 Task: Search one way flight ticket for 2 adults, 2 infants in seat and 1 infant on lap in first from Alpena: Alpena County Regional Airport to Greensboro: Piedmont Triad International Airport on 5-1-2023. Choice of flights is United. Number of bags: 1 carry on bag and 5 checked bags. Price is upto 90000. Outbound departure time preference is 22:45.
Action: Mouse moved to (207, 268)
Screenshot: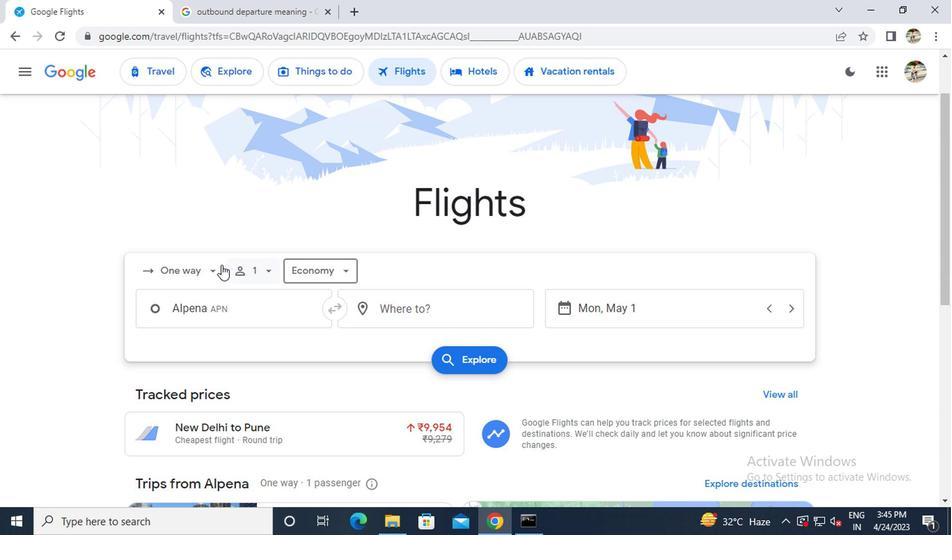 
Action: Mouse pressed left at (207, 268)
Screenshot: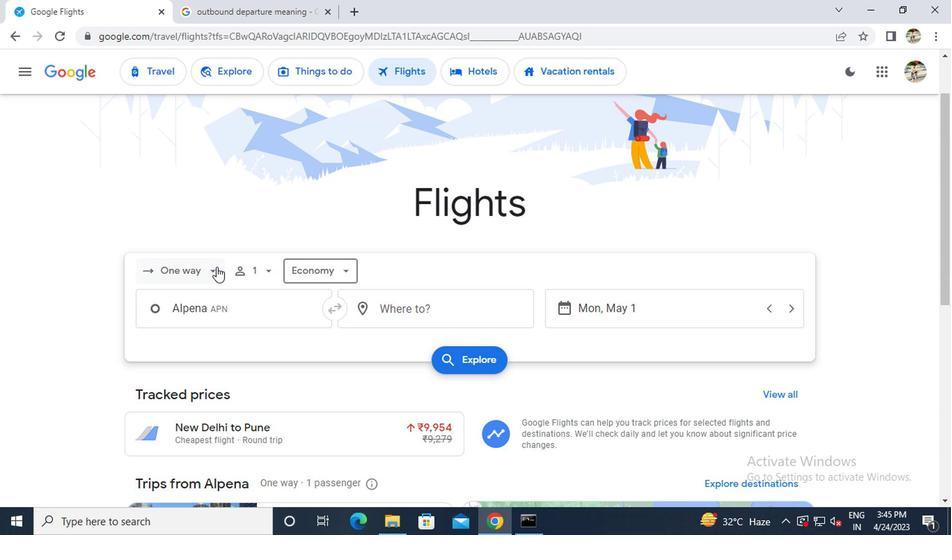 
Action: Mouse moved to (193, 338)
Screenshot: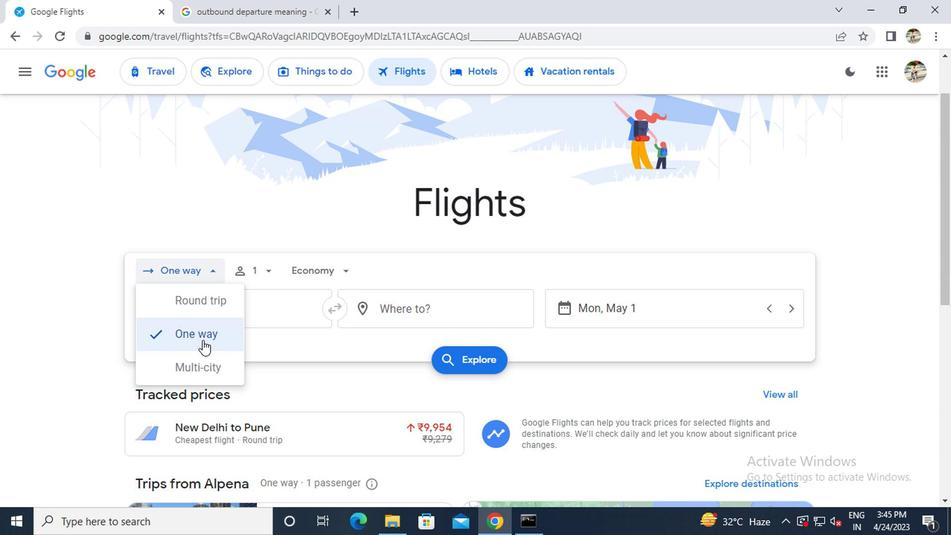 
Action: Mouse pressed left at (193, 338)
Screenshot: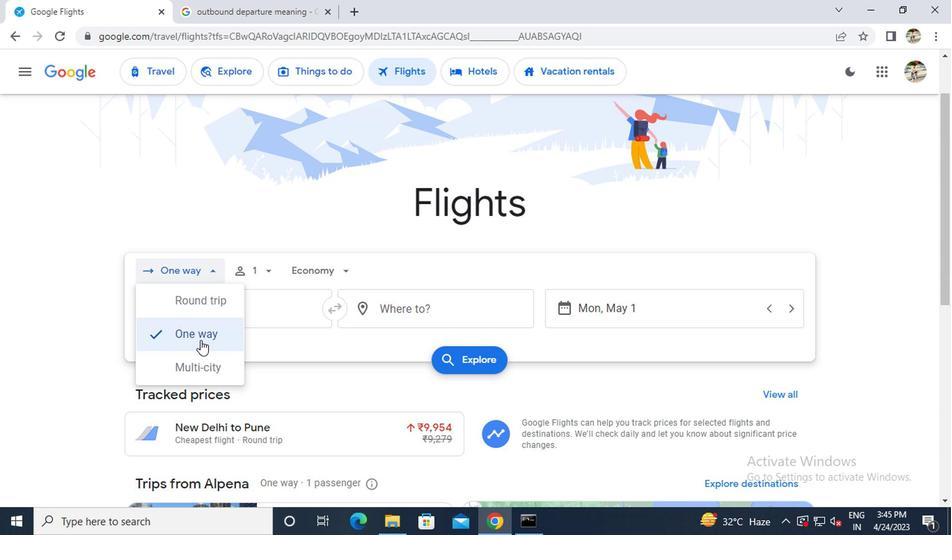 
Action: Mouse moved to (244, 276)
Screenshot: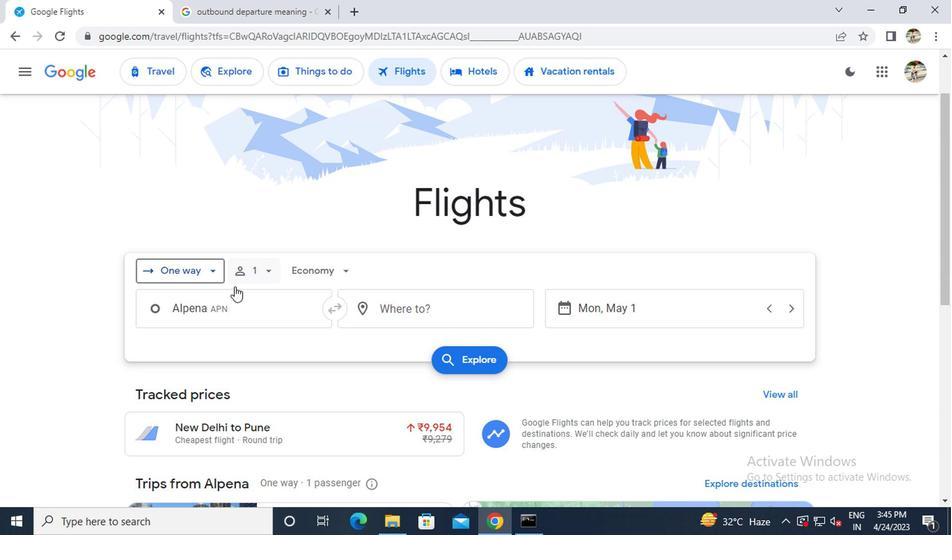 
Action: Mouse pressed left at (244, 276)
Screenshot: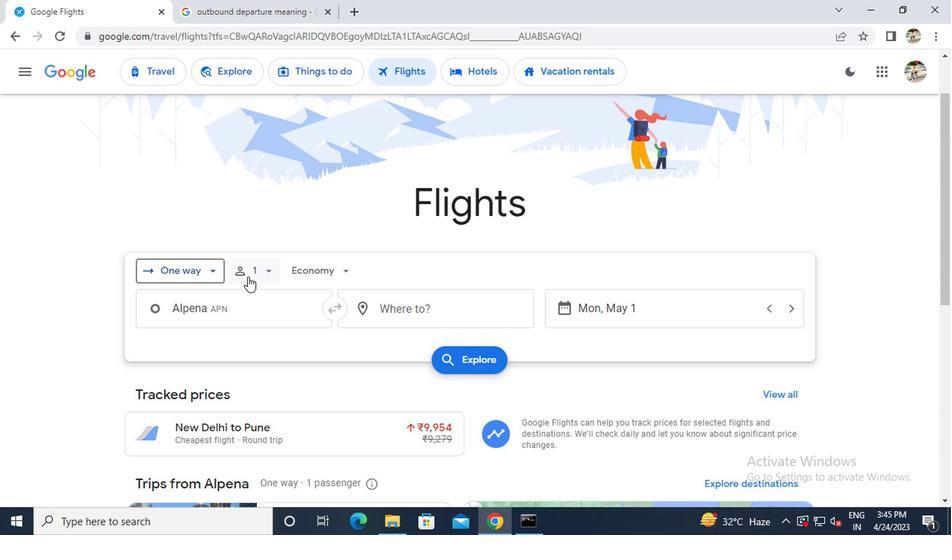 
Action: Mouse moved to (372, 306)
Screenshot: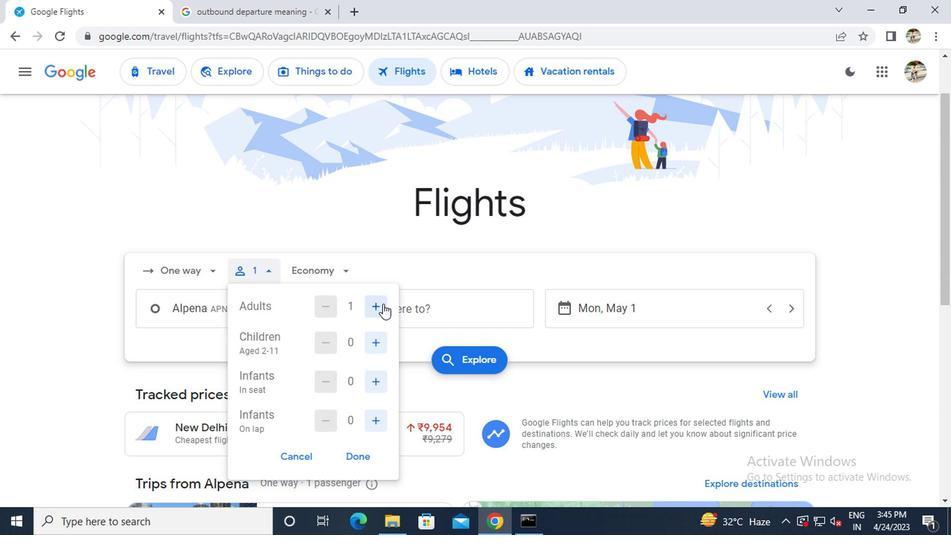 
Action: Mouse pressed left at (372, 306)
Screenshot: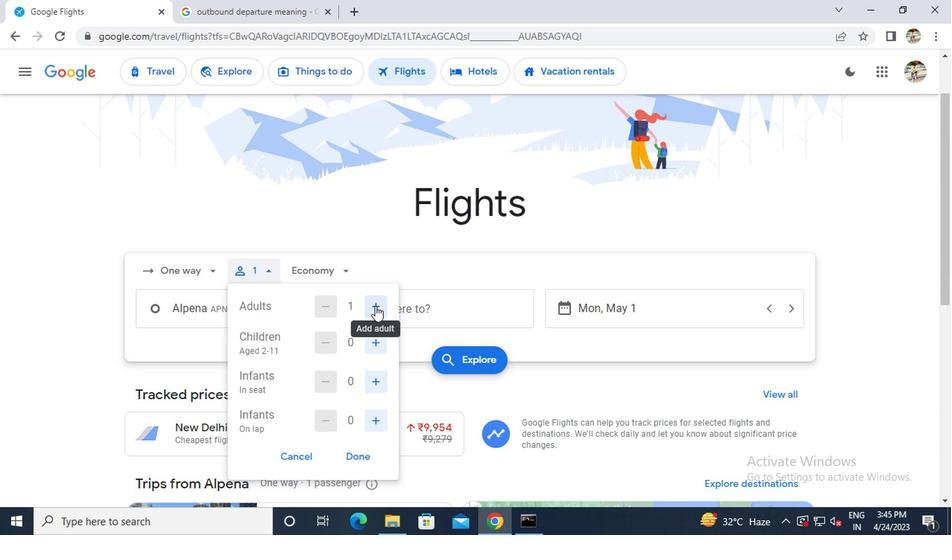 
Action: Mouse moved to (370, 385)
Screenshot: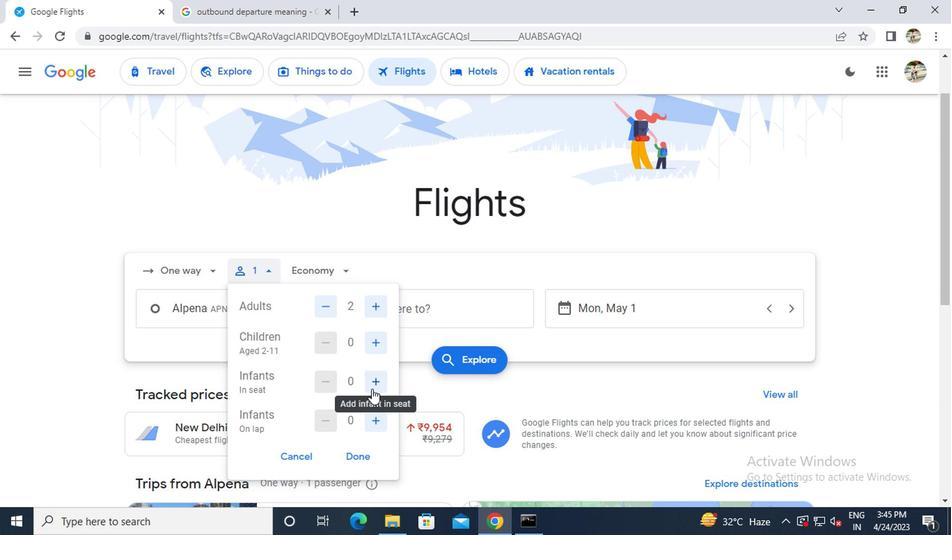 
Action: Mouse pressed left at (370, 385)
Screenshot: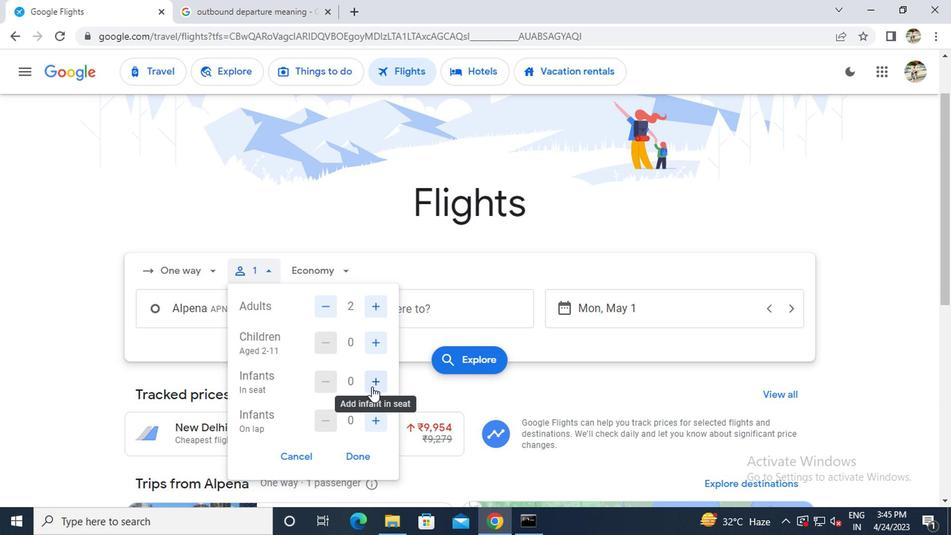 
Action: Mouse pressed left at (370, 385)
Screenshot: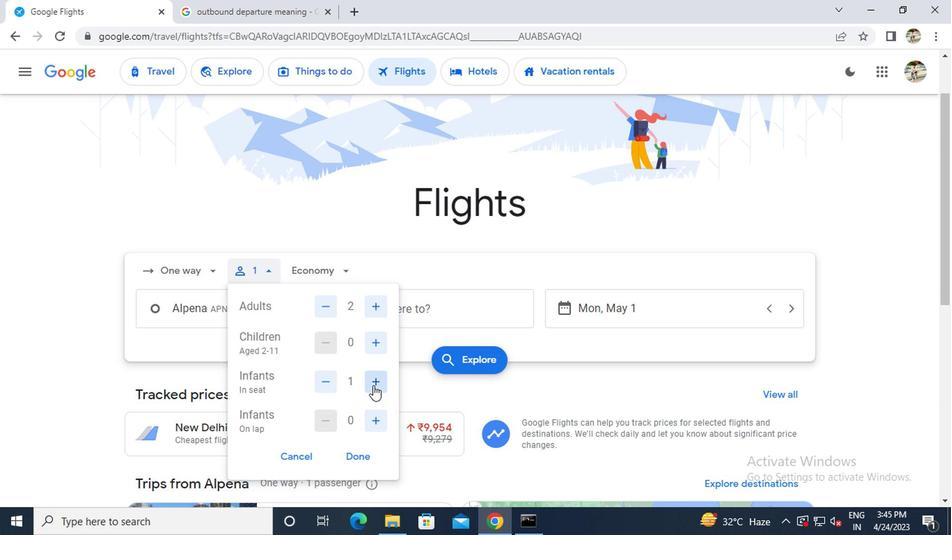 
Action: Mouse moved to (369, 417)
Screenshot: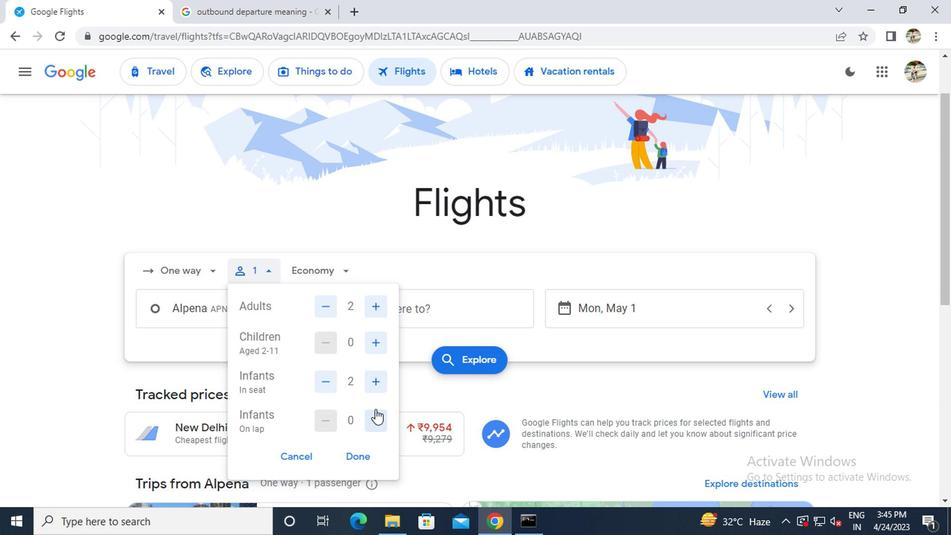 
Action: Mouse pressed left at (369, 417)
Screenshot: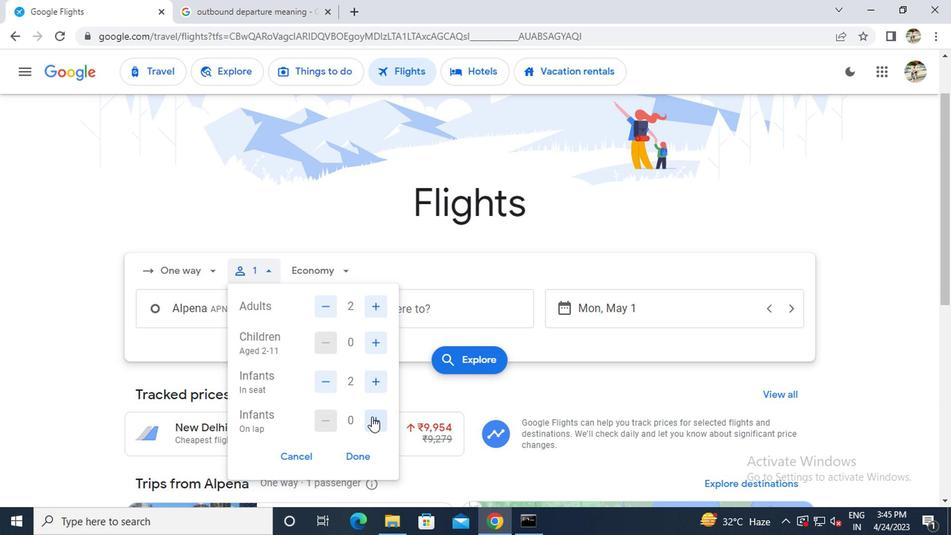 
Action: Mouse moved to (349, 458)
Screenshot: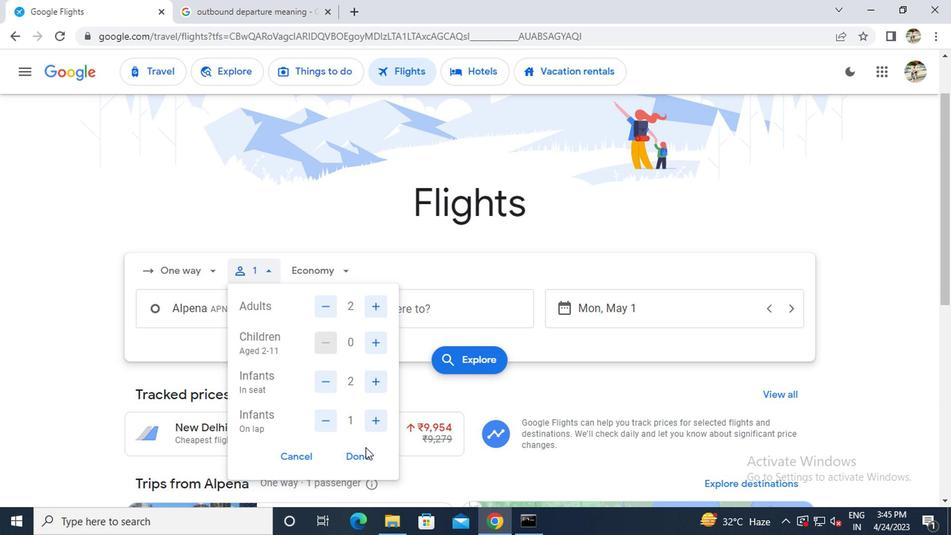 
Action: Mouse pressed left at (349, 458)
Screenshot: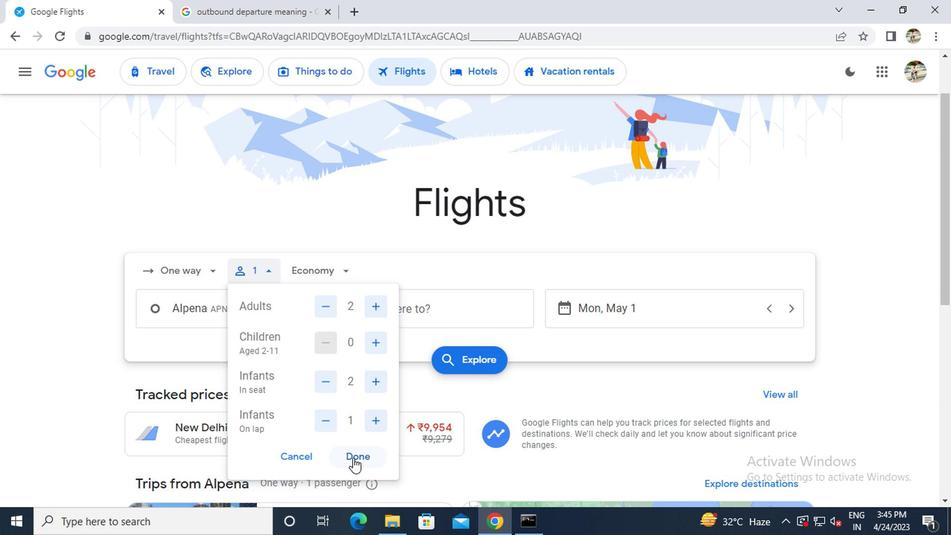 
Action: Mouse moved to (269, 303)
Screenshot: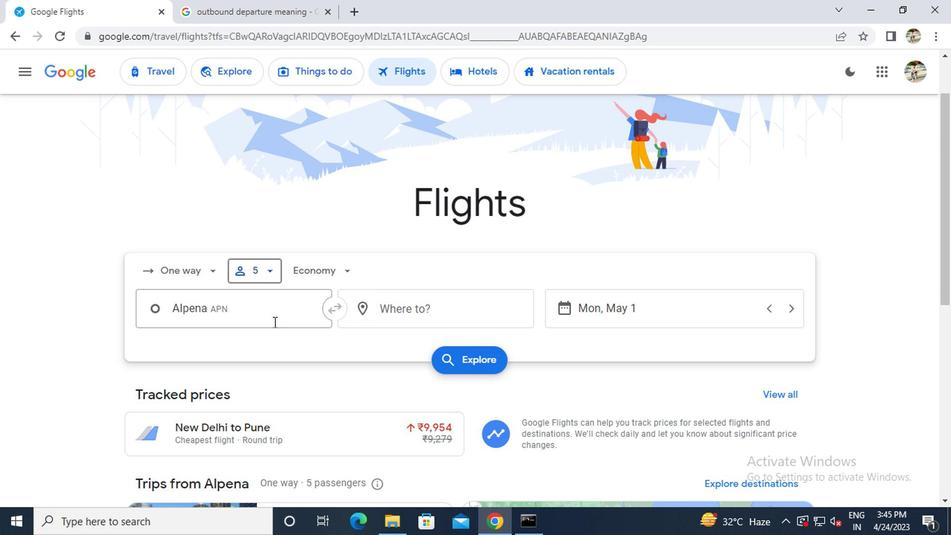 
Action: Mouse pressed left at (269, 303)
Screenshot: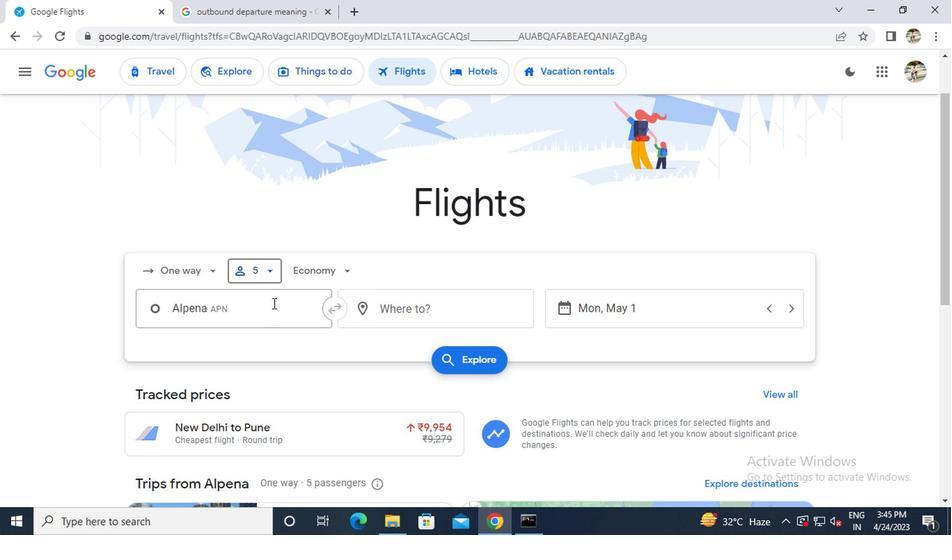 
Action: Key pressed <Key.caps_lock>a<Key.caps_lock>lpena
Screenshot: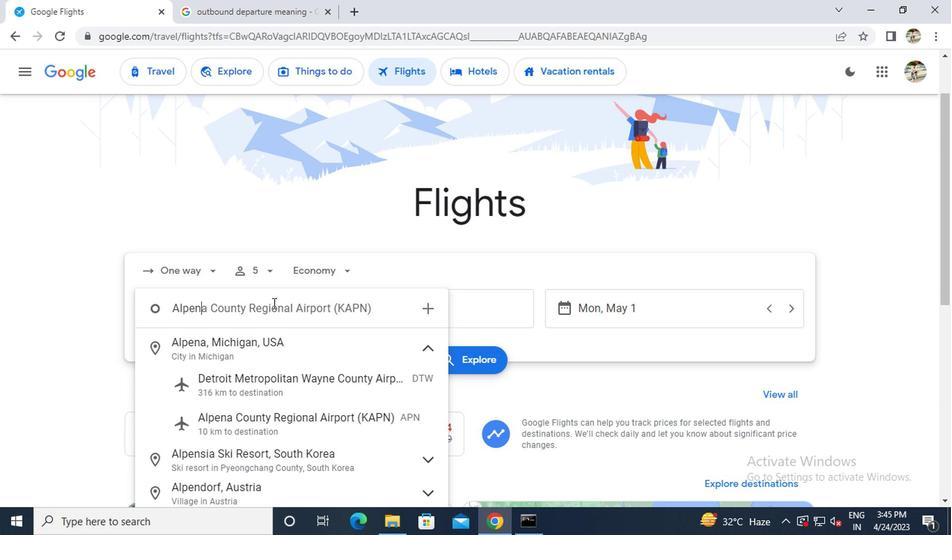 
Action: Mouse moved to (270, 414)
Screenshot: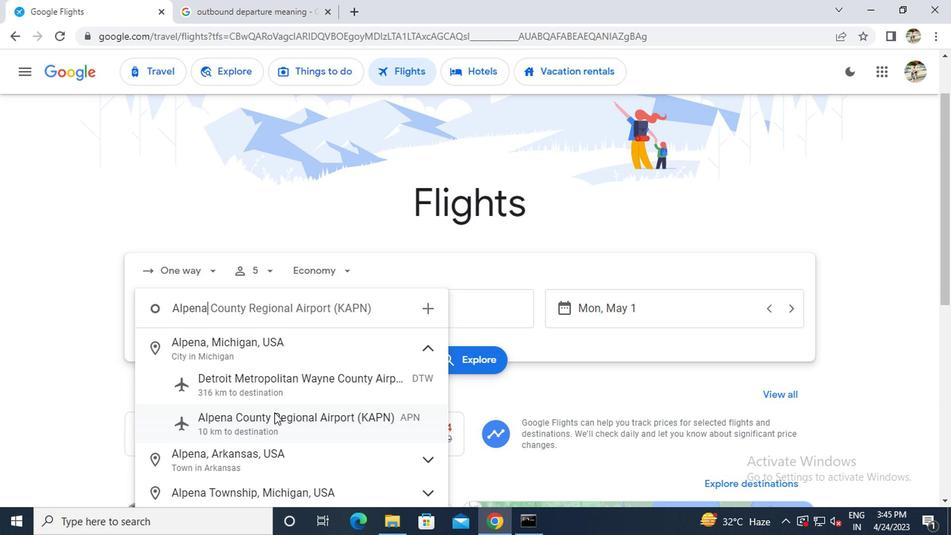 
Action: Mouse pressed left at (270, 414)
Screenshot: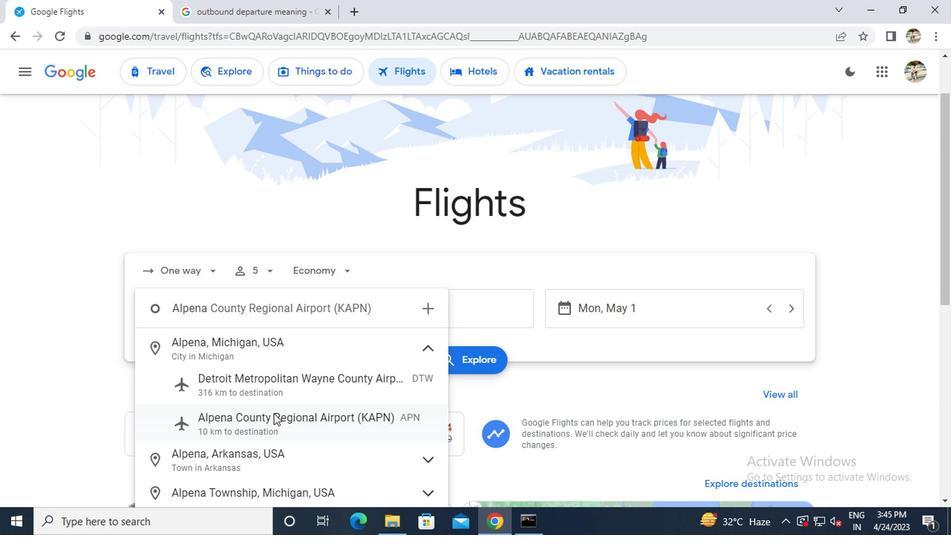 
Action: Mouse moved to (400, 316)
Screenshot: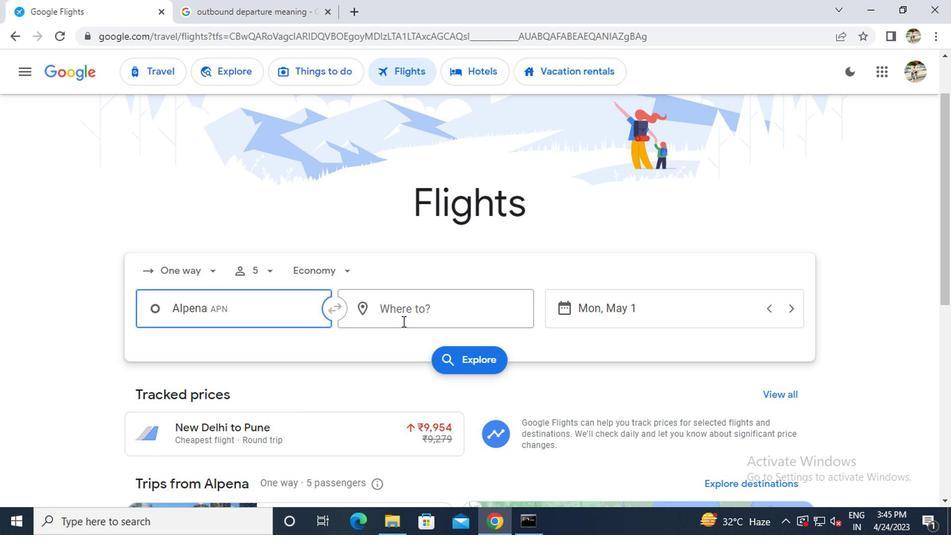 
Action: Mouse pressed left at (400, 316)
Screenshot: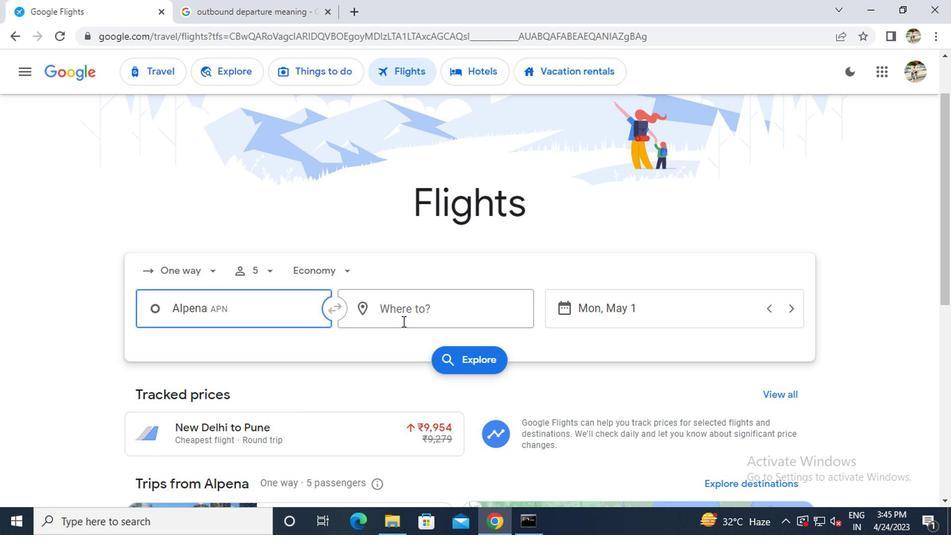 
Action: Key pressed <Key.caps_lock>g<Key.caps_lock>reenboro
Screenshot: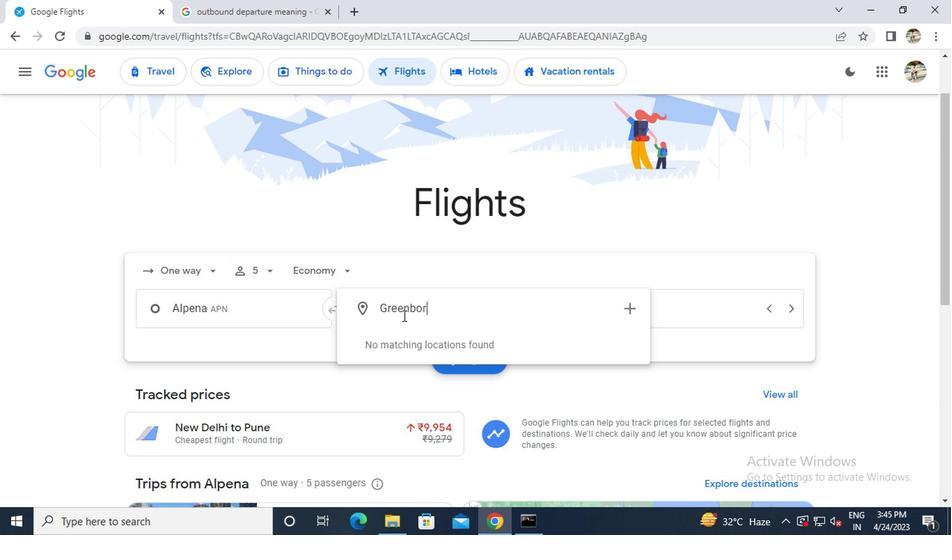 
Action: Mouse moved to (448, 390)
Screenshot: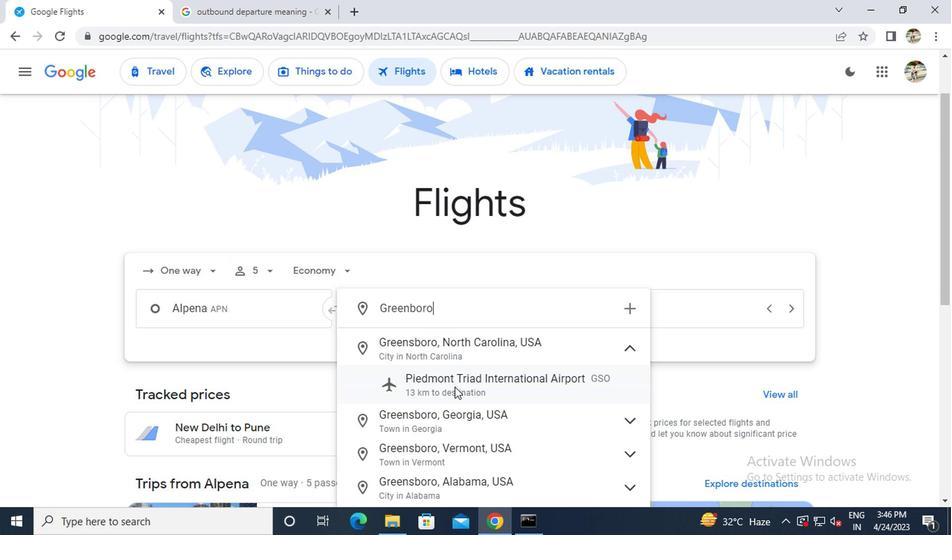 
Action: Mouse pressed left at (448, 390)
Screenshot: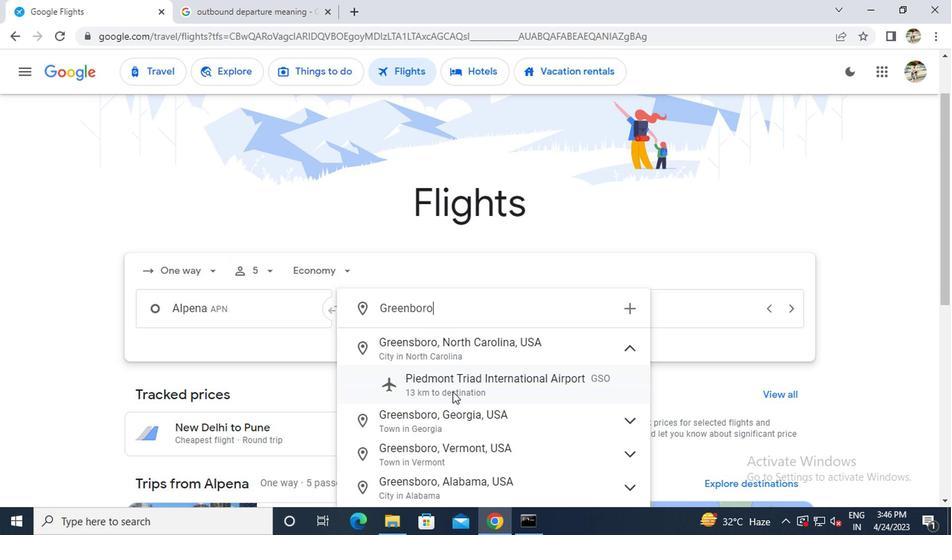 
Action: Mouse moved to (638, 299)
Screenshot: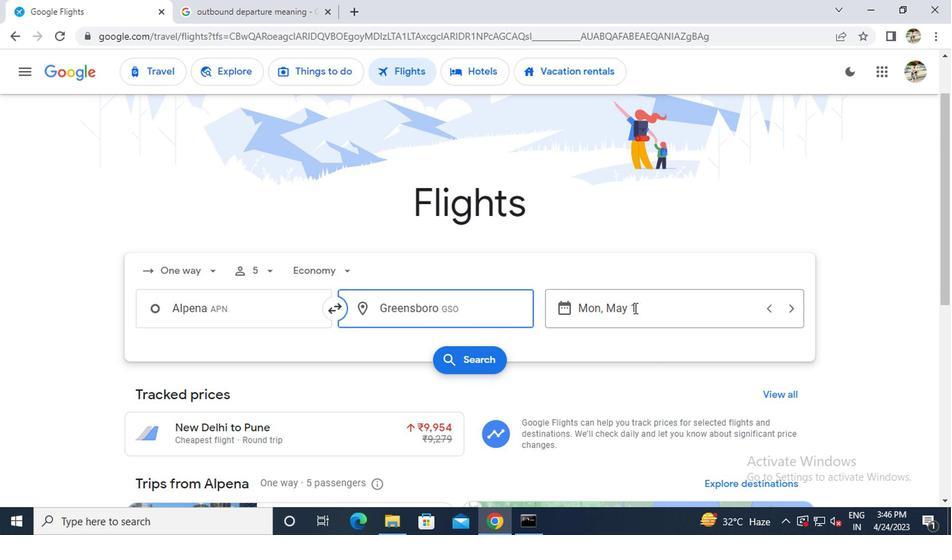 
Action: Mouse pressed left at (638, 299)
Screenshot: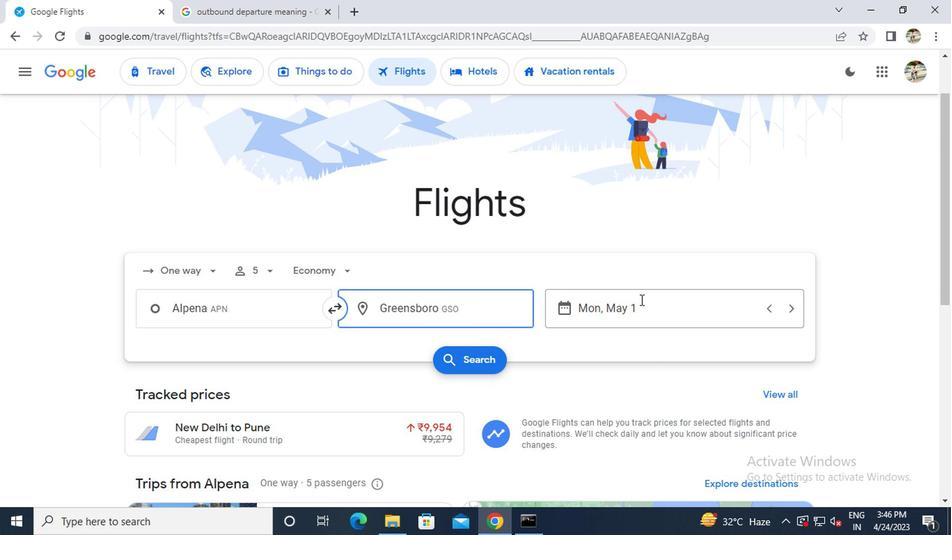 
Action: Mouse moved to (600, 263)
Screenshot: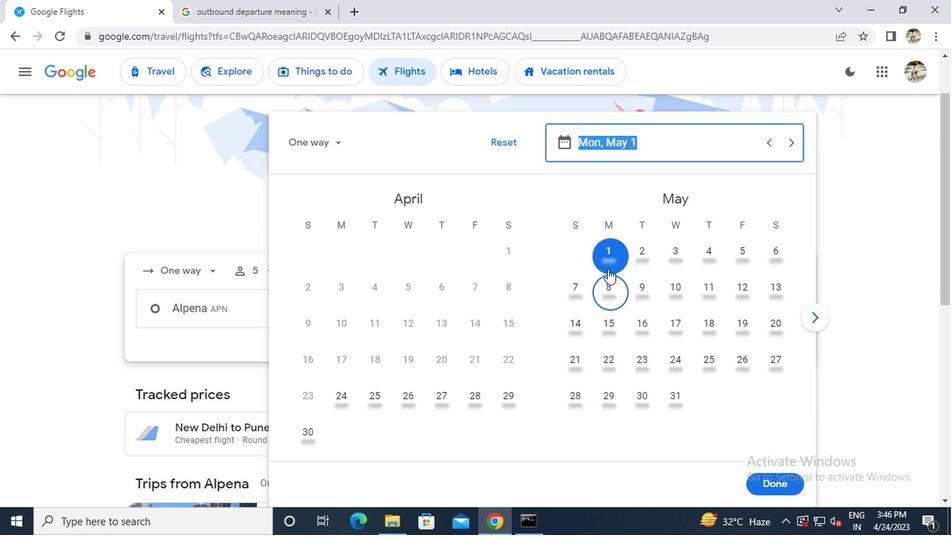 
Action: Mouse pressed left at (600, 263)
Screenshot: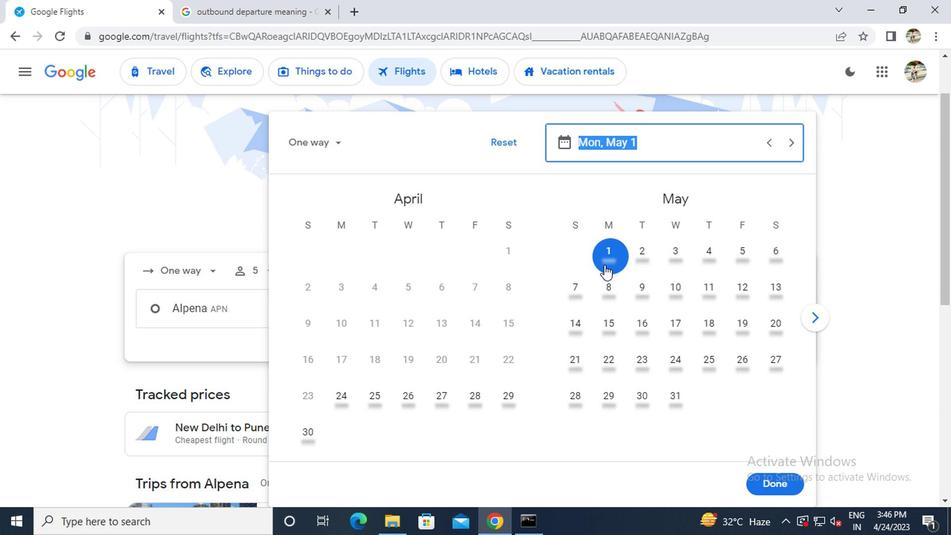 
Action: Mouse moved to (758, 477)
Screenshot: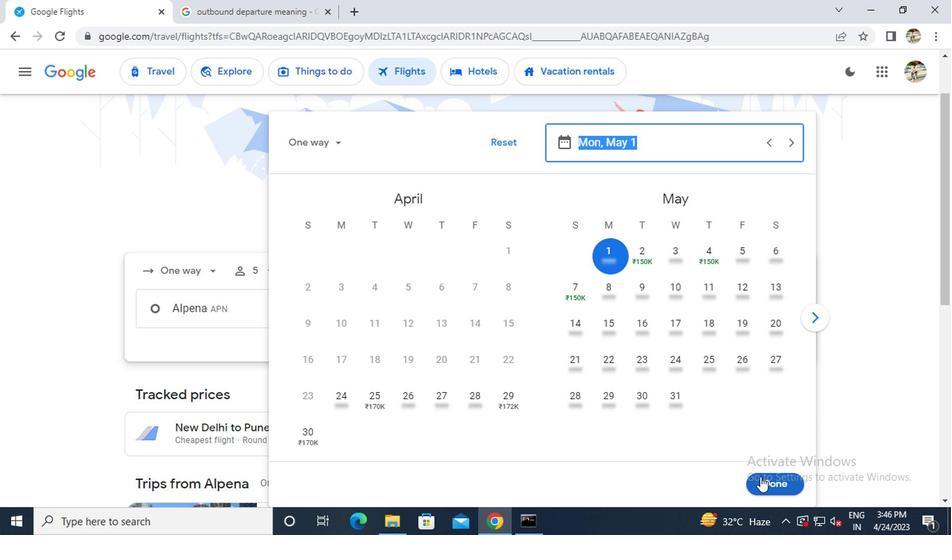 
Action: Mouse pressed left at (758, 477)
Screenshot: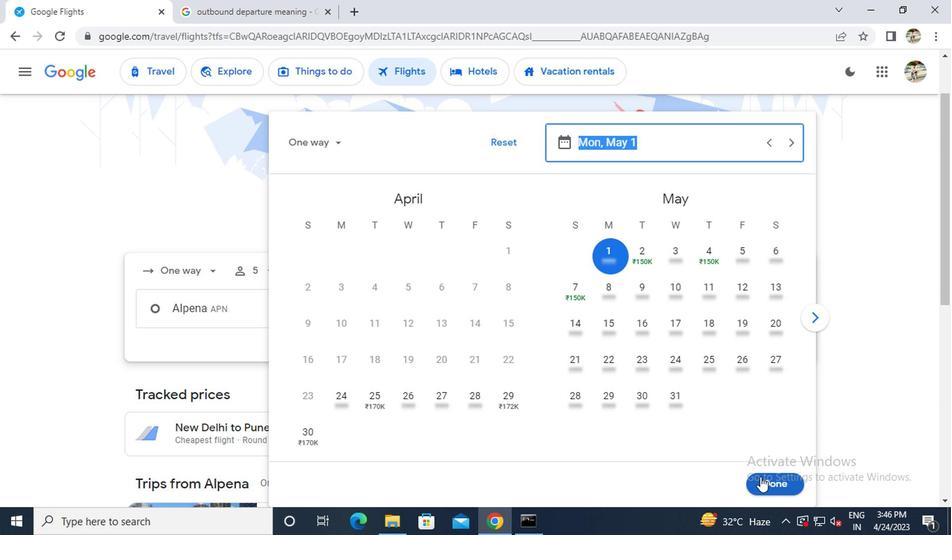 
Action: Mouse moved to (453, 362)
Screenshot: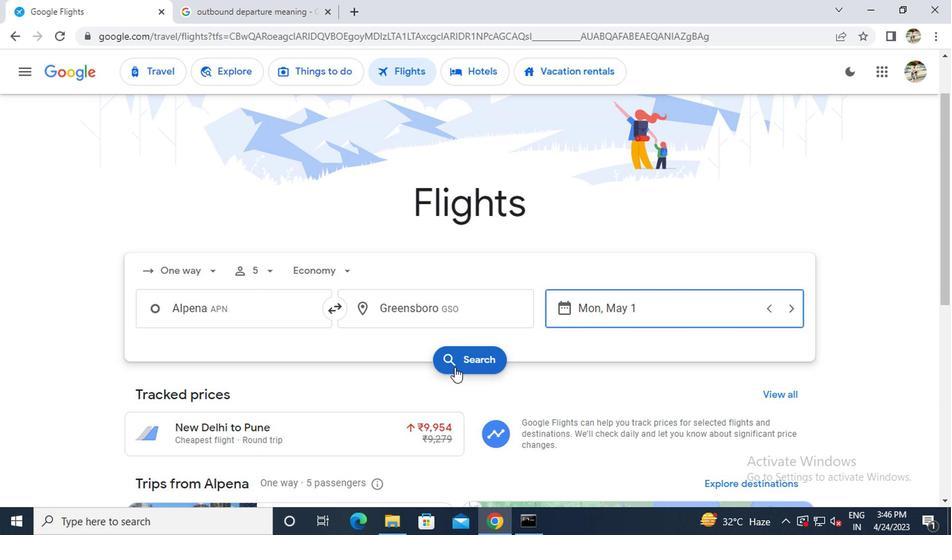 
Action: Mouse pressed left at (453, 362)
Screenshot: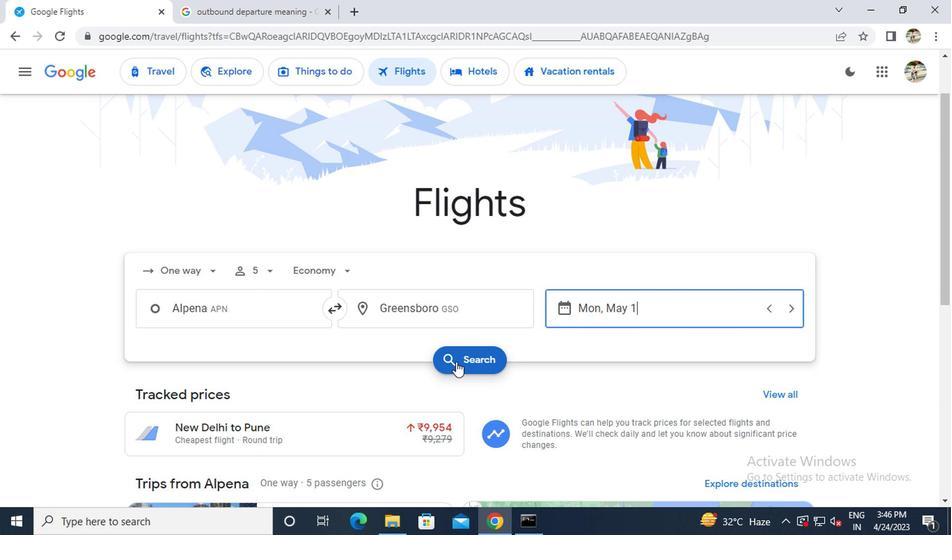 
Action: Mouse moved to (156, 199)
Screenshot: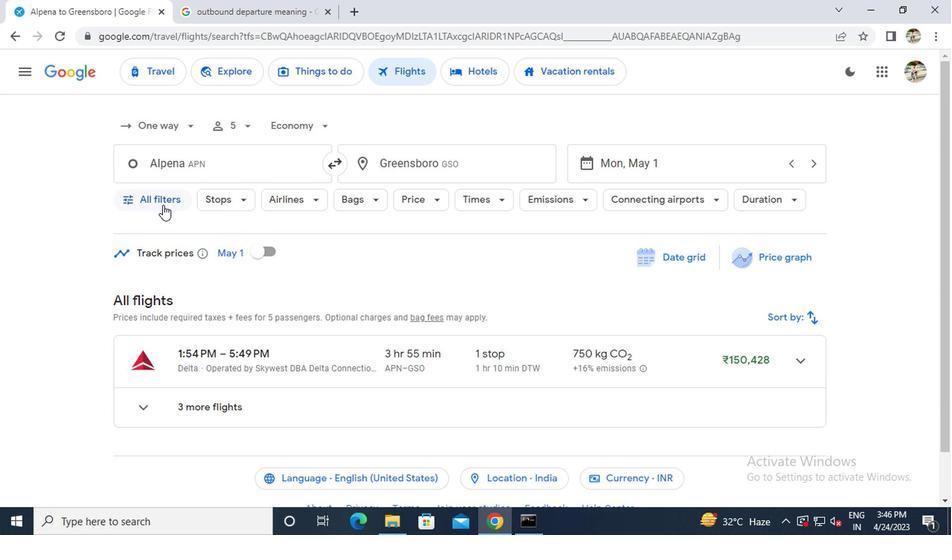 
Action: Mouse pressed left at (156, 199)
Screenshot: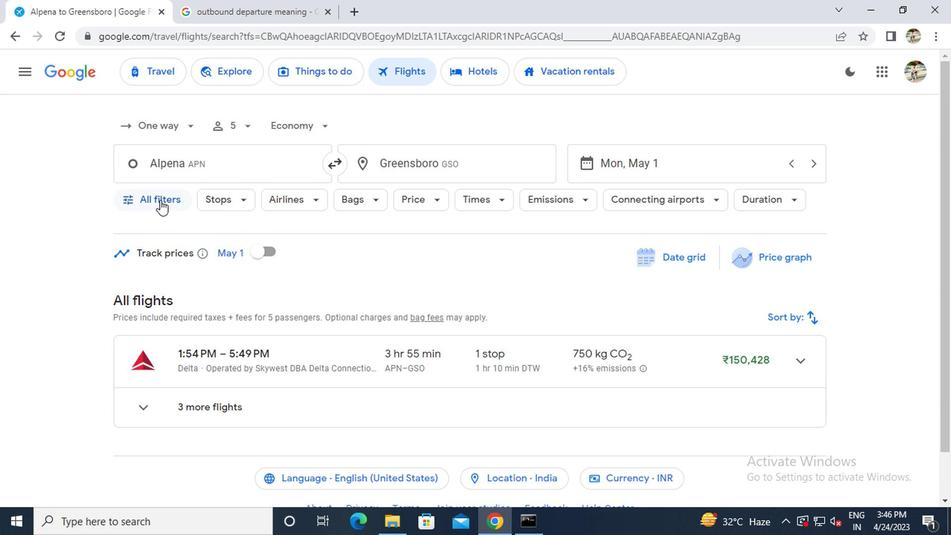 
Action: Mouse moved to (202, 297)
Screenshot: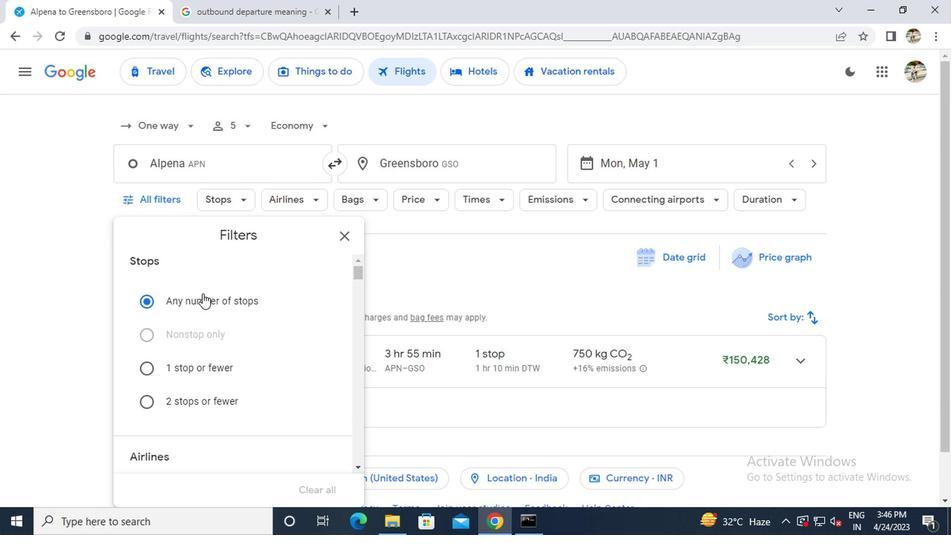 
Action: Mouse scrolled (202, 297) with delta (0, 0)
Screenshot: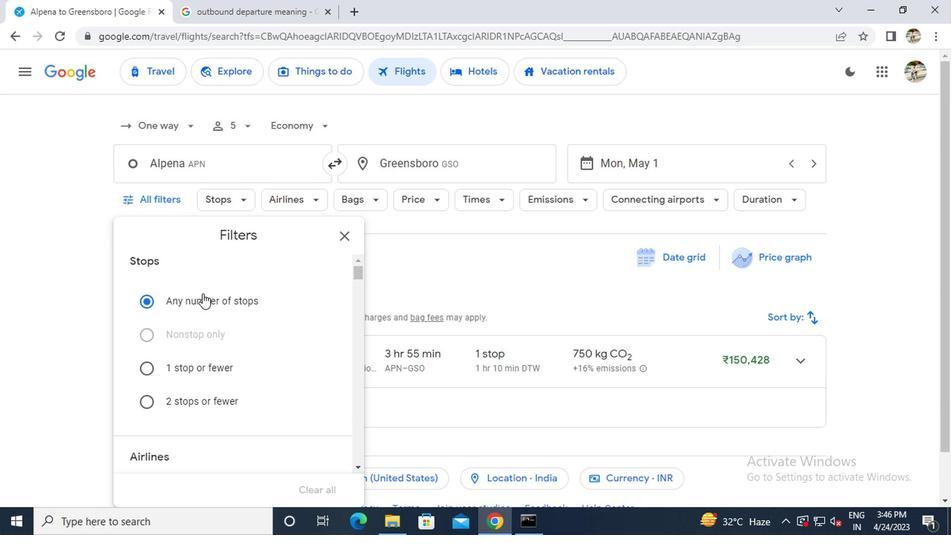 
Action: Mouse moved to (207, 298)
Screenshot: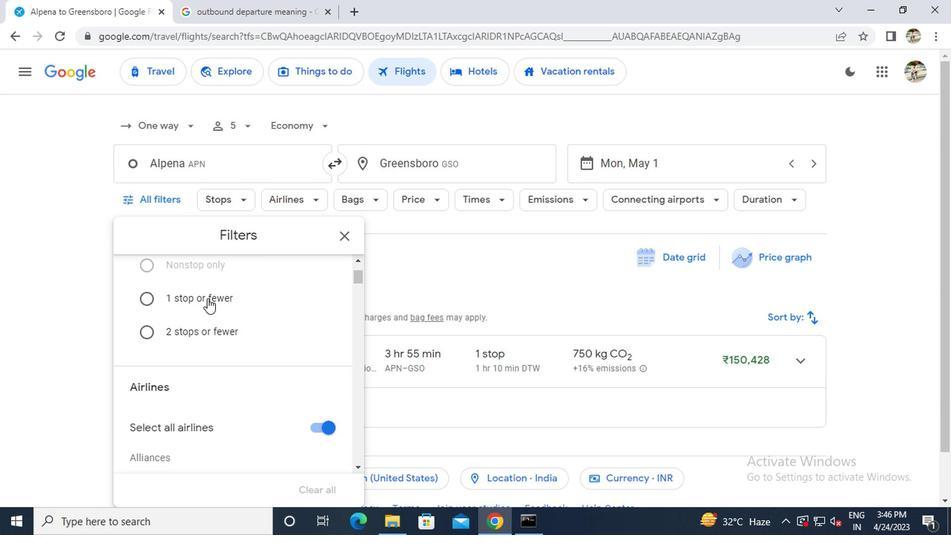 
Action: Mouse scrolled (207, 297) with delta (0, 0)
Screenshot: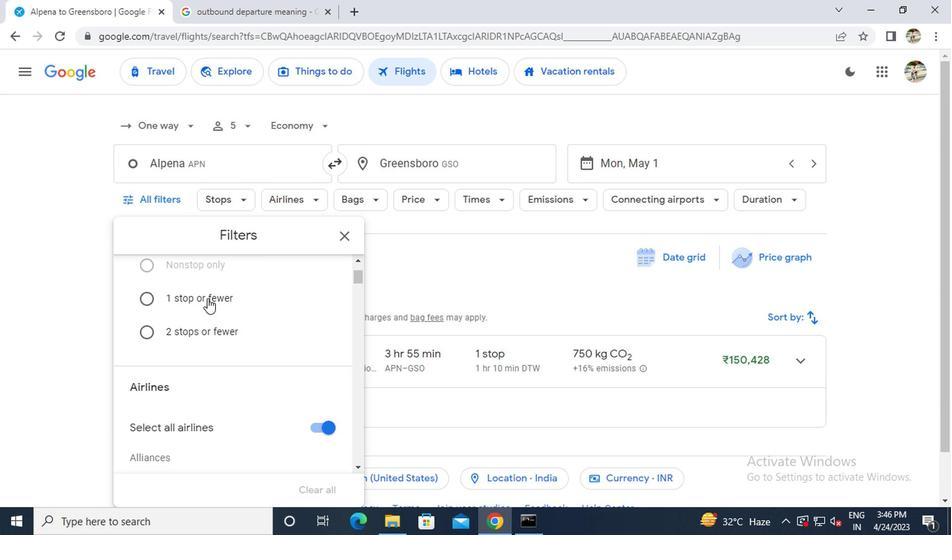 
Action: Mouse scrolled (207, 297) with delta (0, 0)
Screenshot: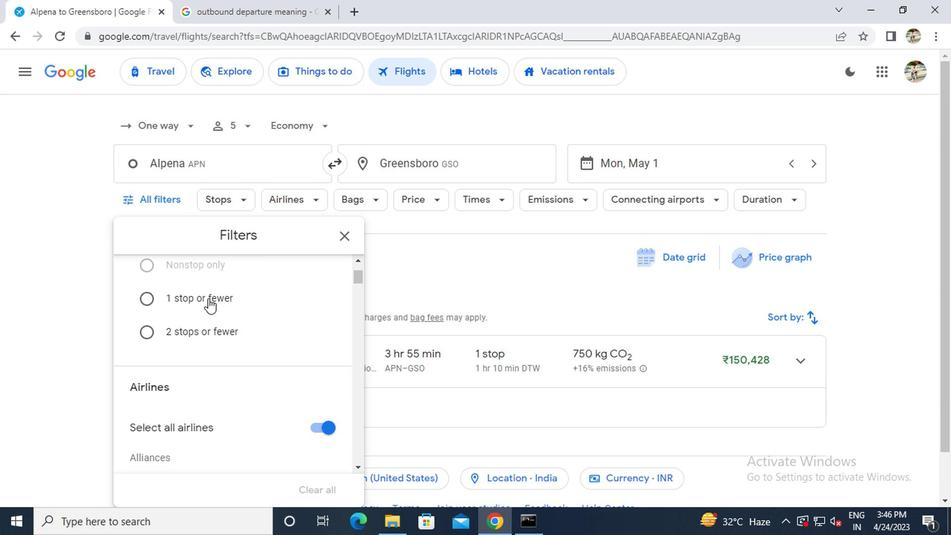 
Action: Mouse scrolled (207, 297) with delta (0, 0)
Screenshot: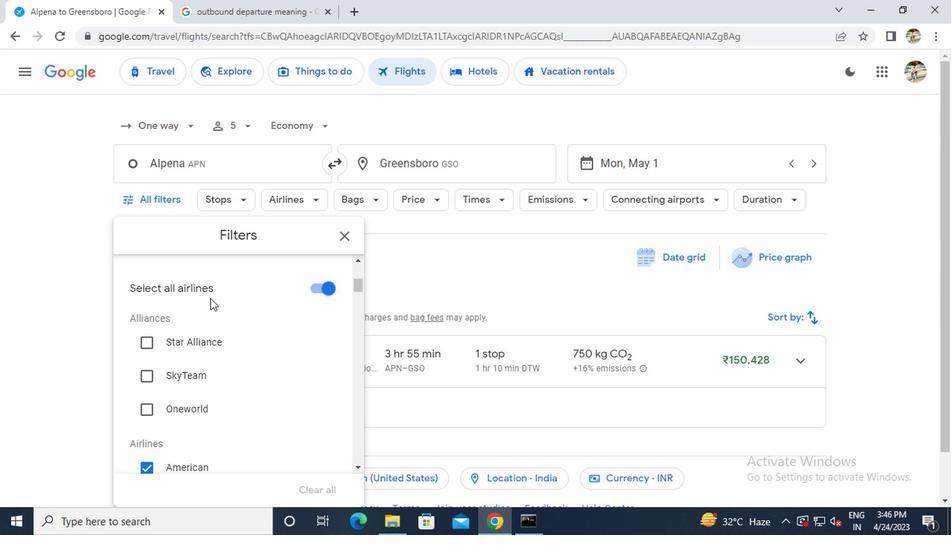 
Action: Mouse moved to (208, 298)
Screenshot: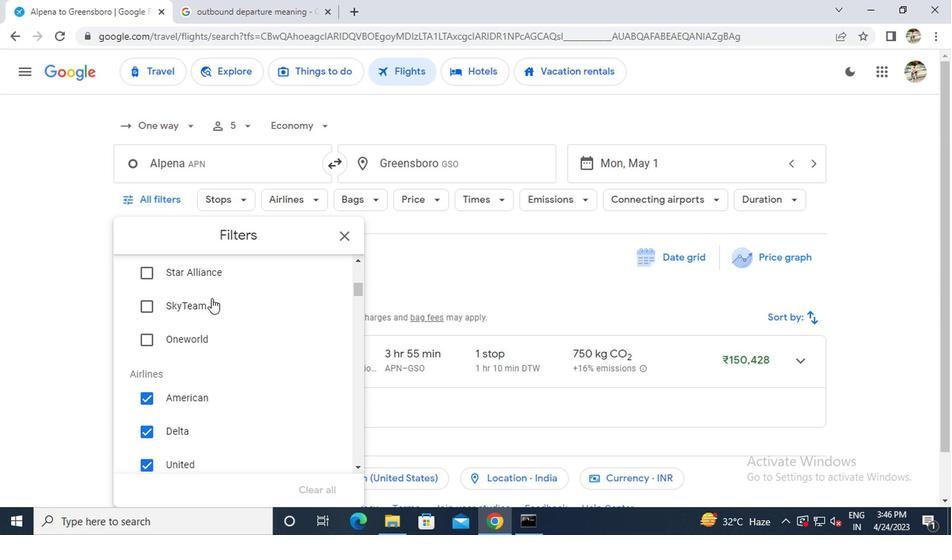 
Action: Mouse scrolled (208, 297) with delta (0, 0)
Screenshot: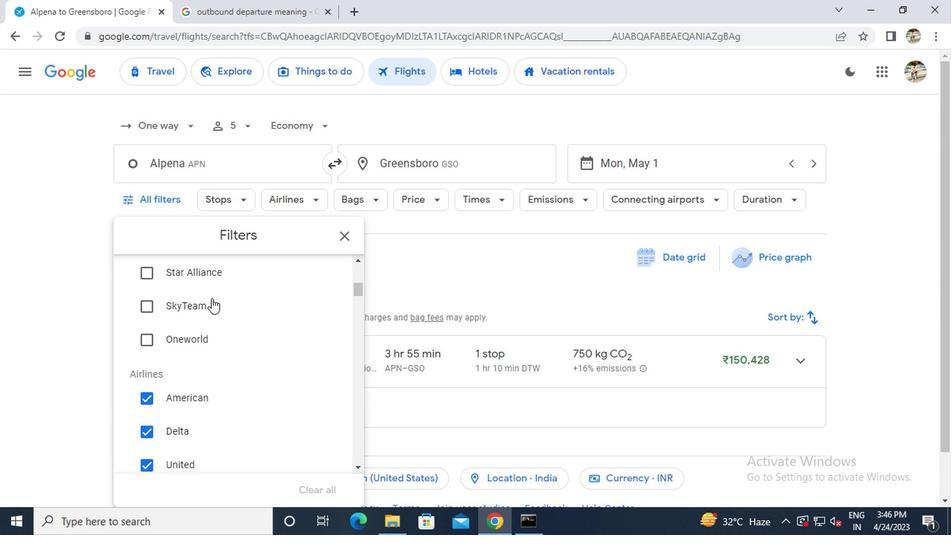 
Action: Mouse moved to (308, 392)
Screenshot: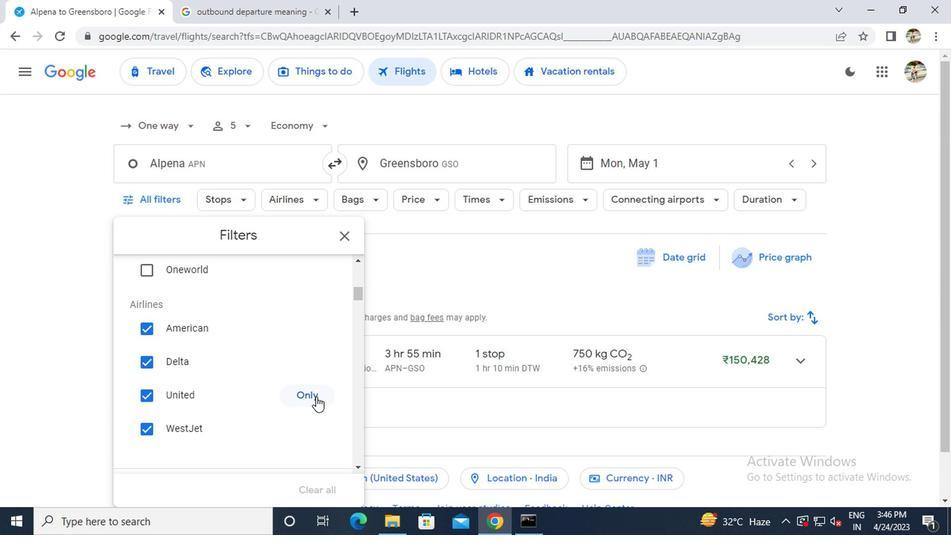 
Action: Mouse pressed left at (308, 392)
Screenshot: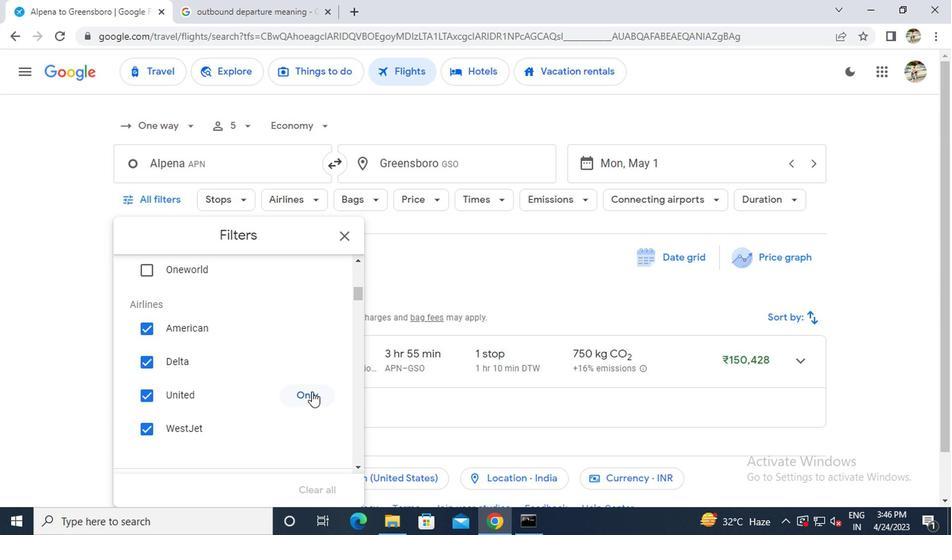 
Action: Mouse moved to (307, 392)
Screenshot: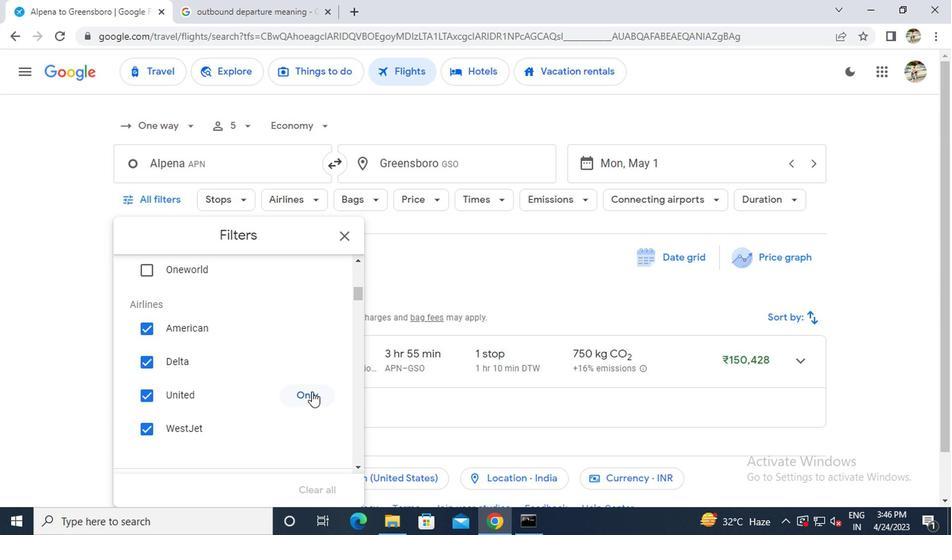 
Action: Mouse scrolled (307, 391) with delta (0, 0)
Screenshot: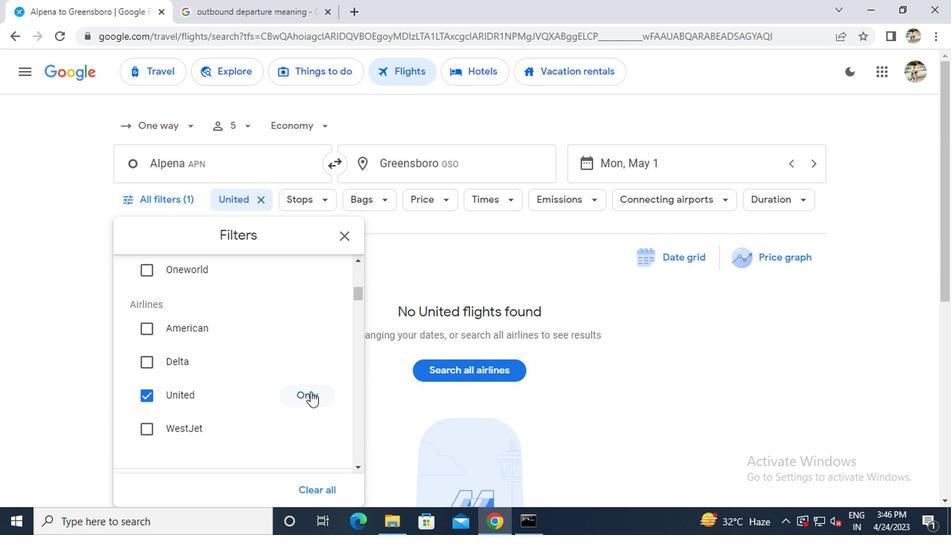 
Action: Mouse scrolled (307, 391) with delta (0, 0)
Screenshot: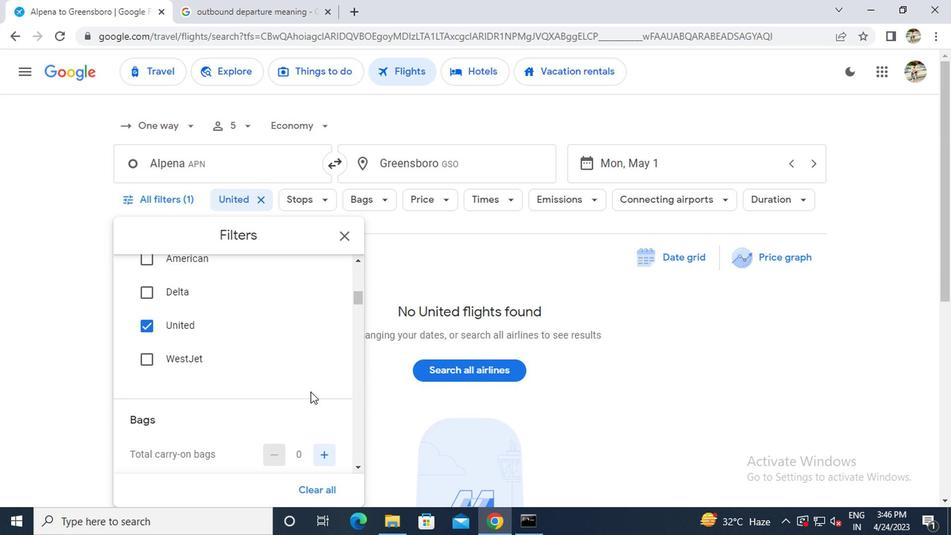 
Action: Mouse moved to (319, 386)
Screenshot: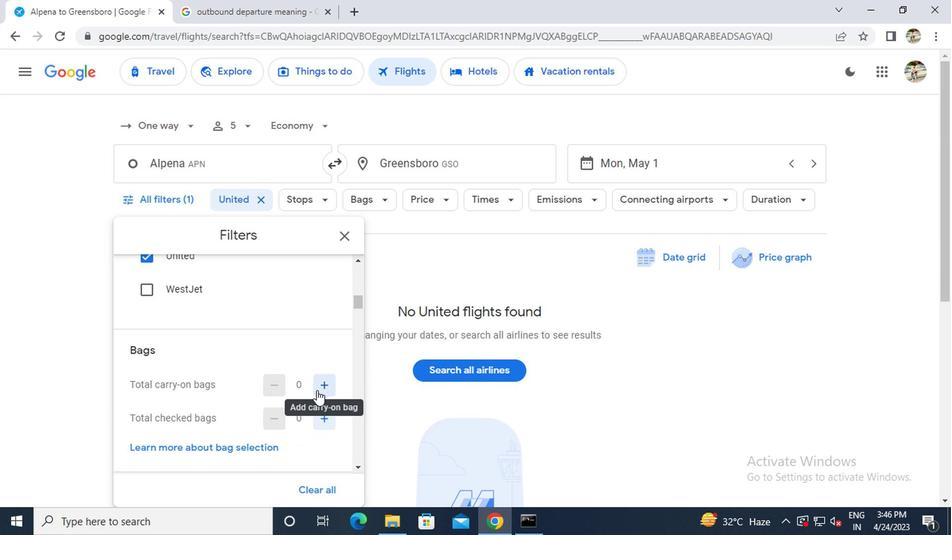 
Action: Mouse pressed left at (319, 386)
Screenshot: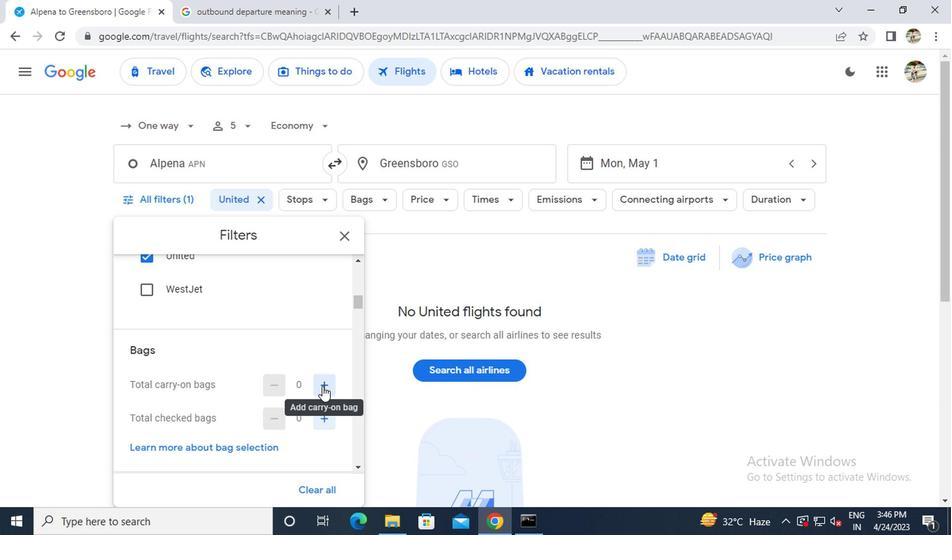 
Action: Mouse moved to (325, 420)
Screenshot: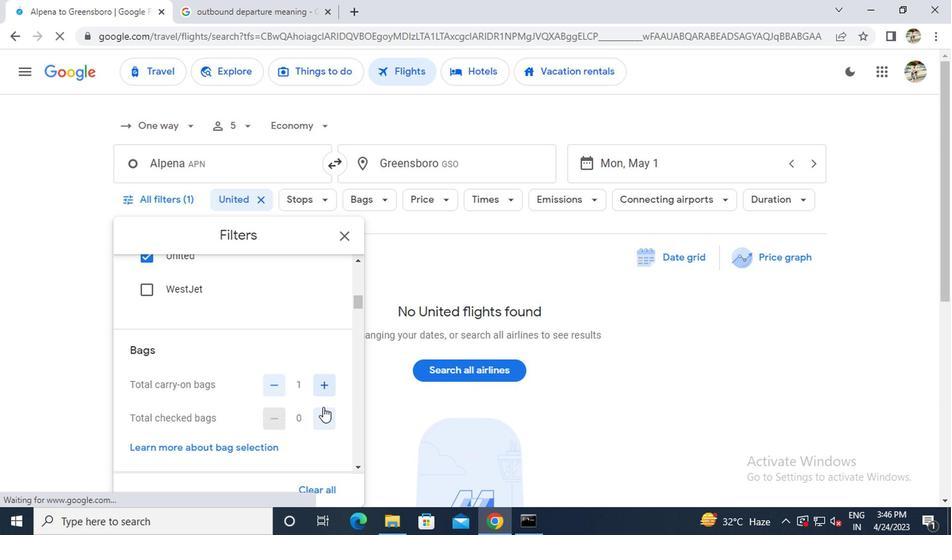 
Action: Mouse pressed left at (325, 420)
Screenshot: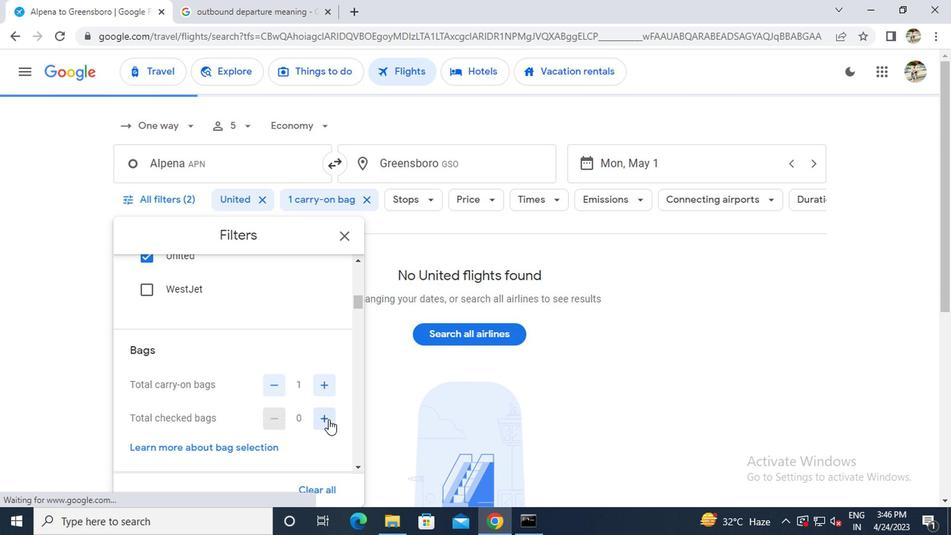
Action: Mouse moved to (326, 421)
Screenshot: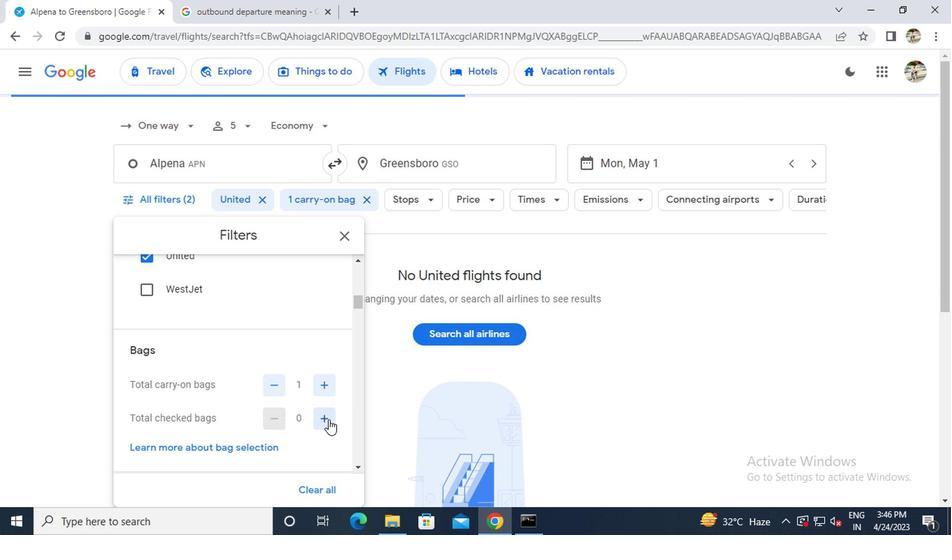 
Action: Mouse pressed left at (326, 421)
Screenshot: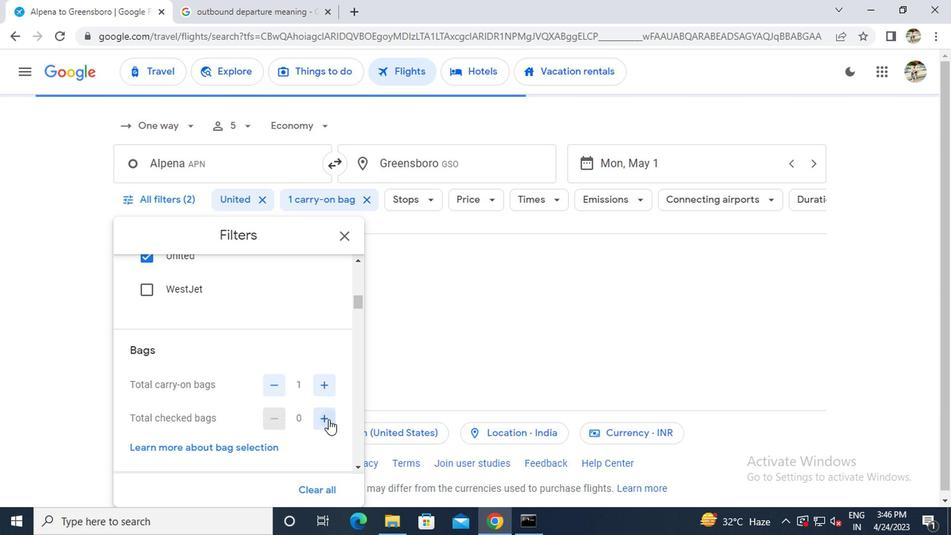 
Action: Mouse pressed left at (326, 421)
Screenshot: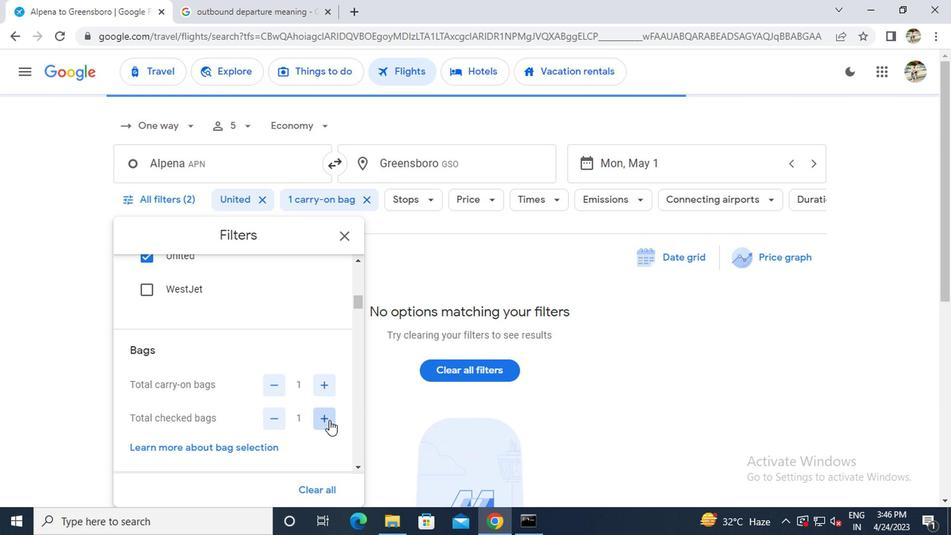 
Action: Mouse scrolled (326, 420) with delta (0, 0)
Screenshot: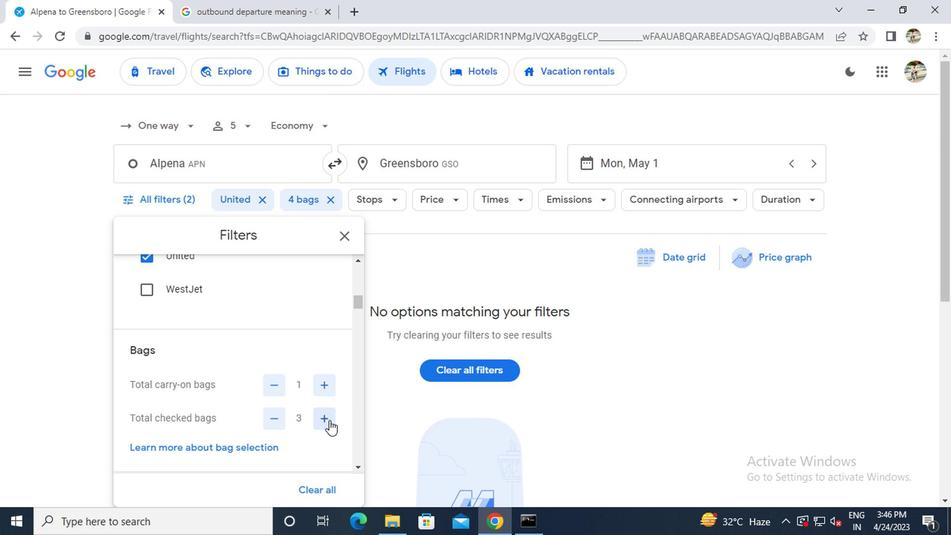 
Action: Mouse moved to (326, 421)
Screenshot: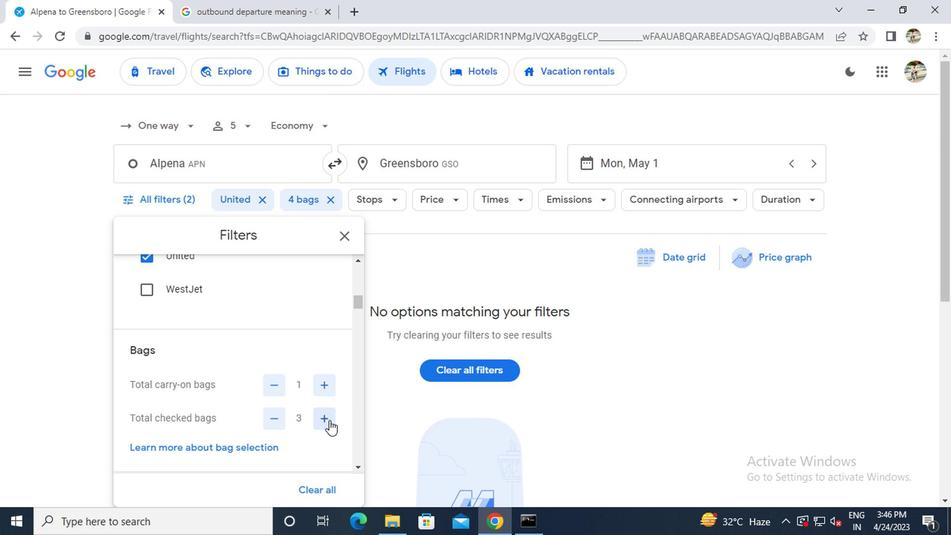 
Action: Mouse scrolled (326, 421) with delta (0, 0)
Screenshot: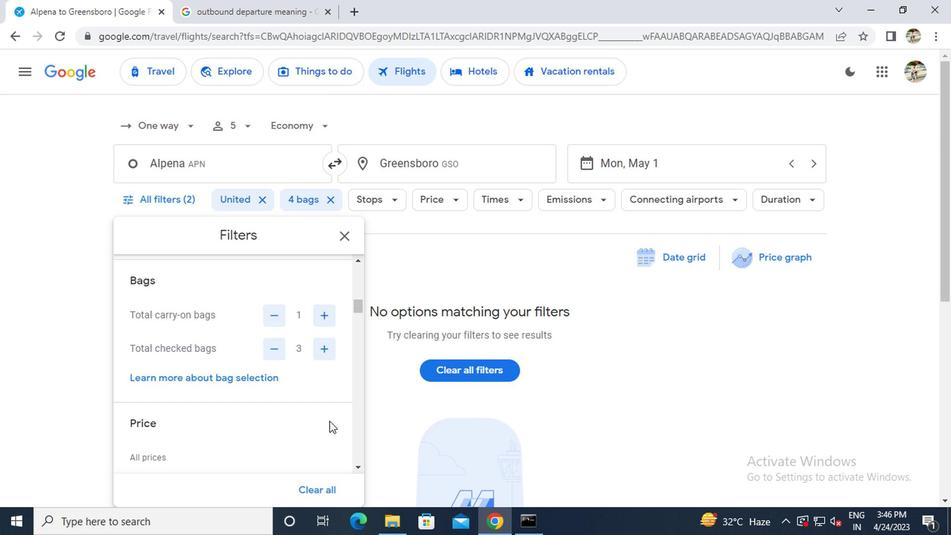 
Action: Mouse moved to (323, 423)
Screenshot: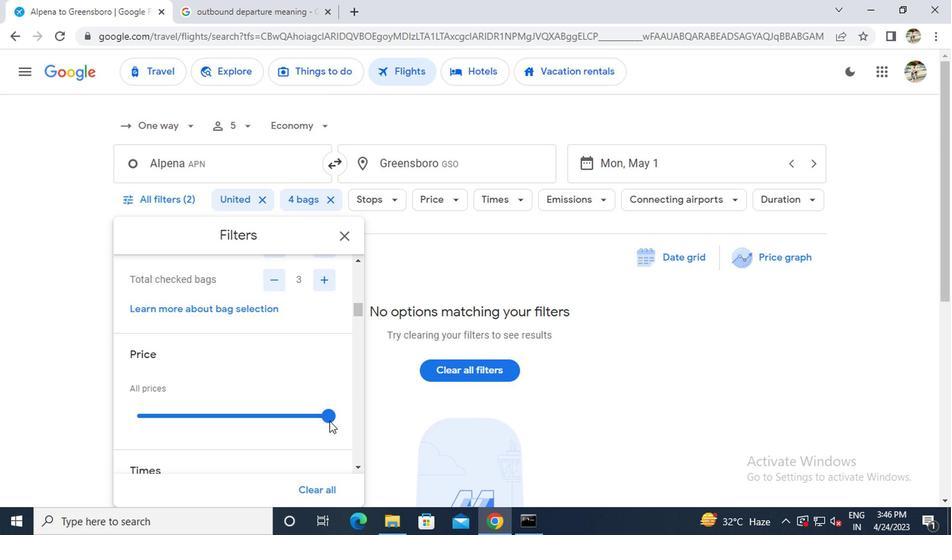 
Action: Mouse pressed left at (323, 423)
Screenshot: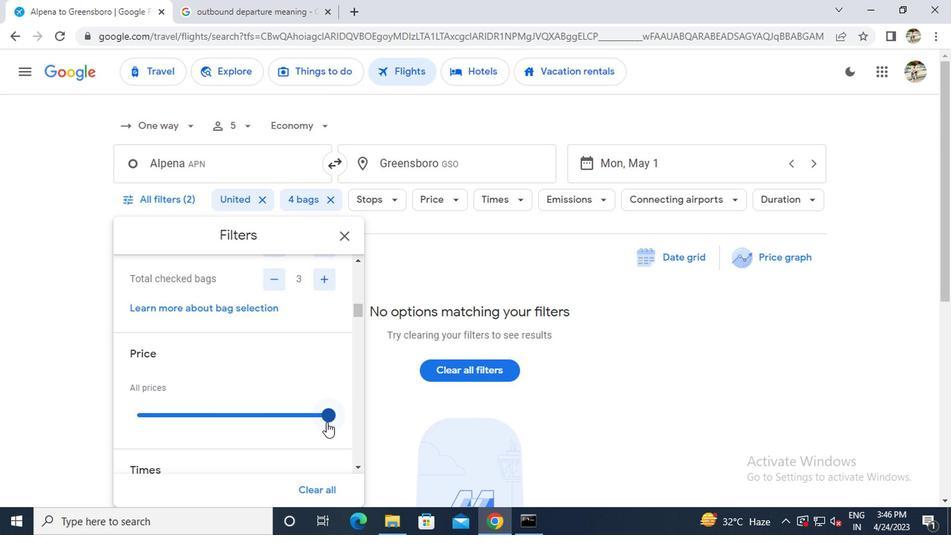 
Action: Mouse moved to (172, 400)
Screenshot: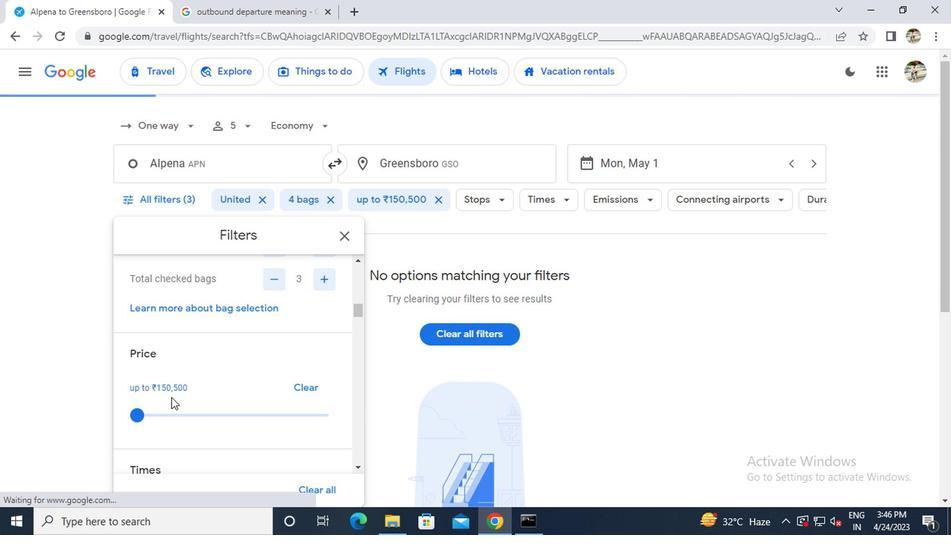 
Action: Mouse scrolled (172, 399) with delta (0, 0)
Screenshot: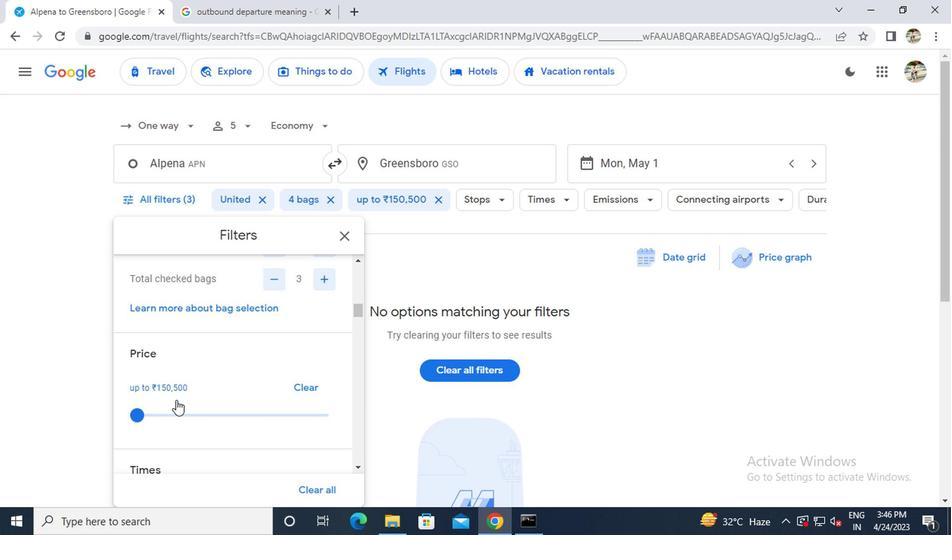 
Action: Mouse scrolled (172, 399) with delta (0, 0)
Screenshot: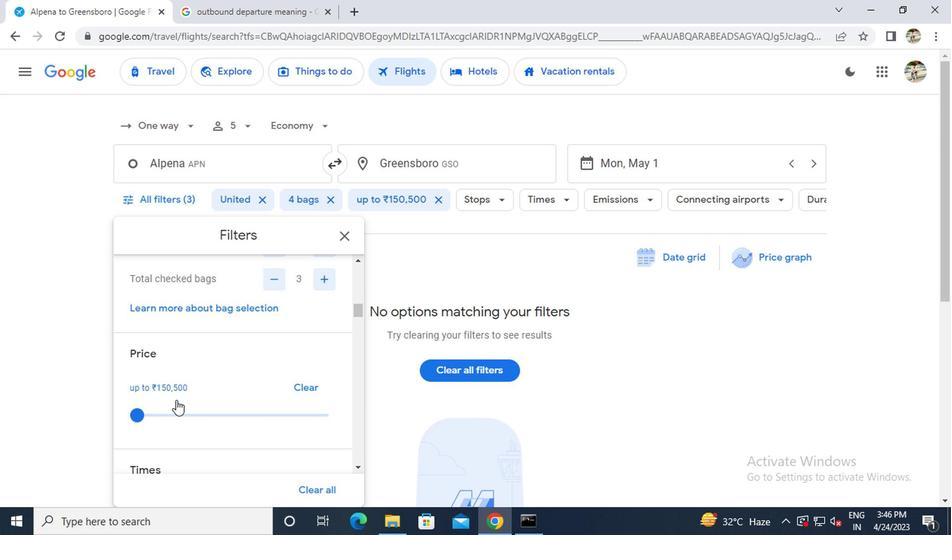 
Action: Mouse moved to (135, 437)
Screenshot: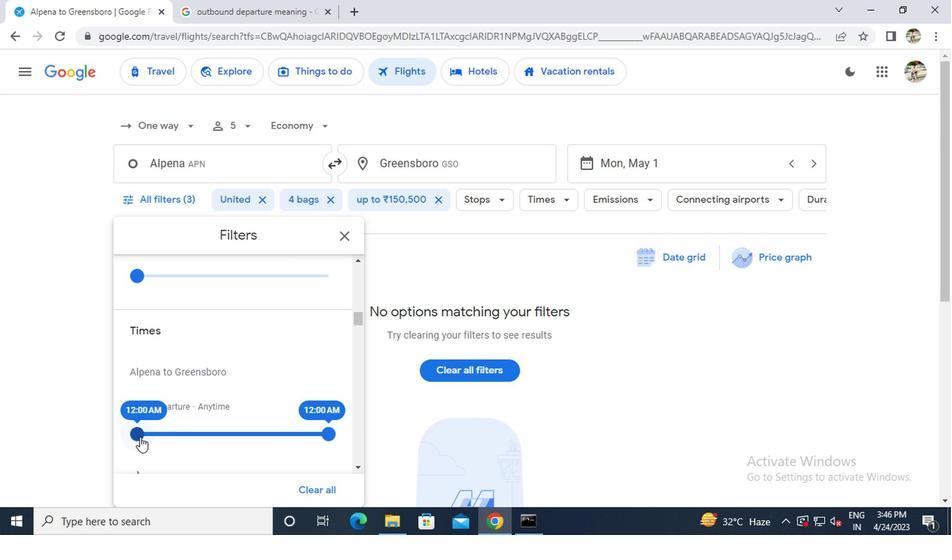 
Action: Mouse pressed left at (135, 437)
Screenshot: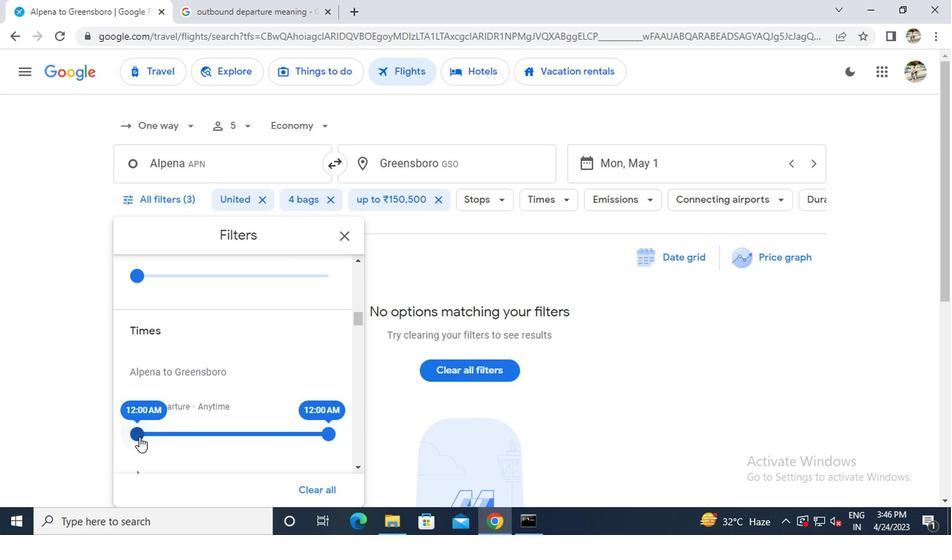 
Action: Mouse moved to (345, 229)
Screenshot: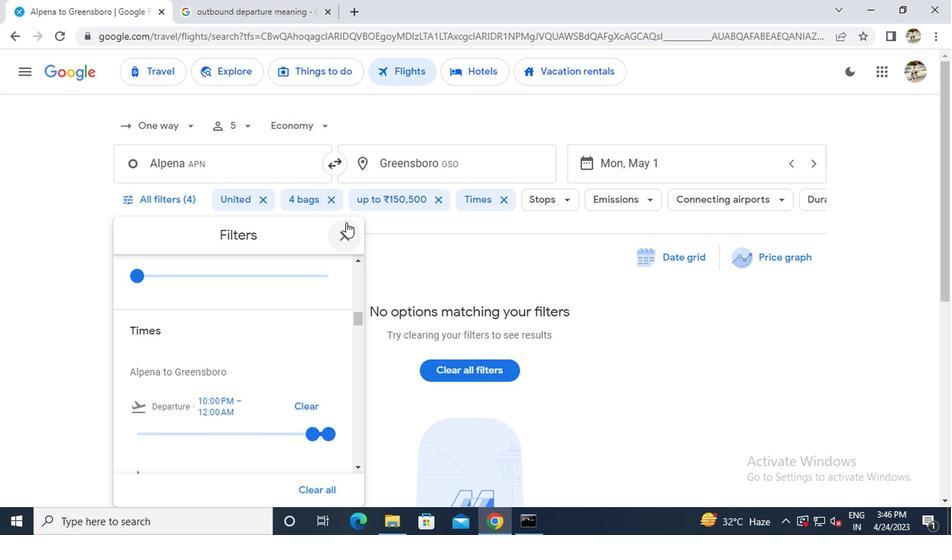 
Action: Mouse pressed left at (345, 229)
Screenshot: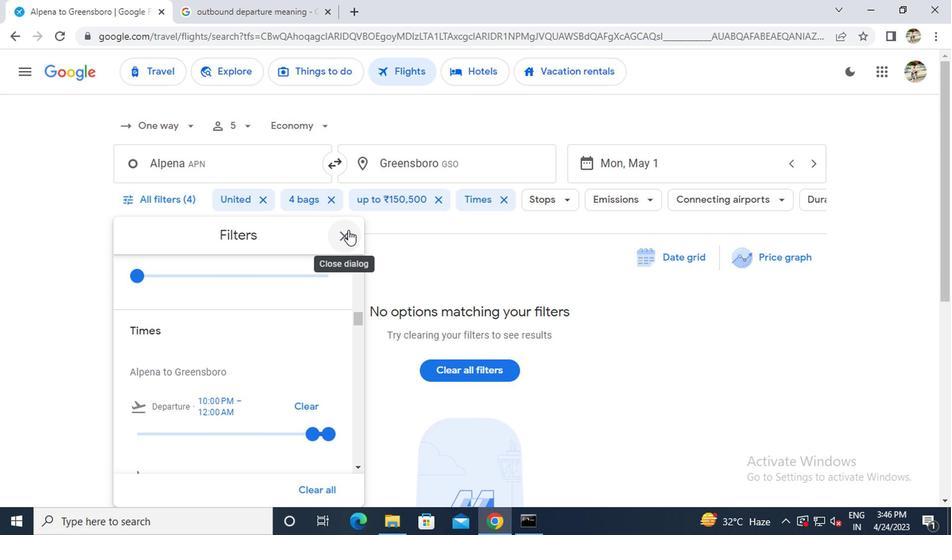 
